 Task: Sort the products in the category "Cut Fruit" by price (lowest first).
Action: Mouse moved to (348, 139)
Screenshot: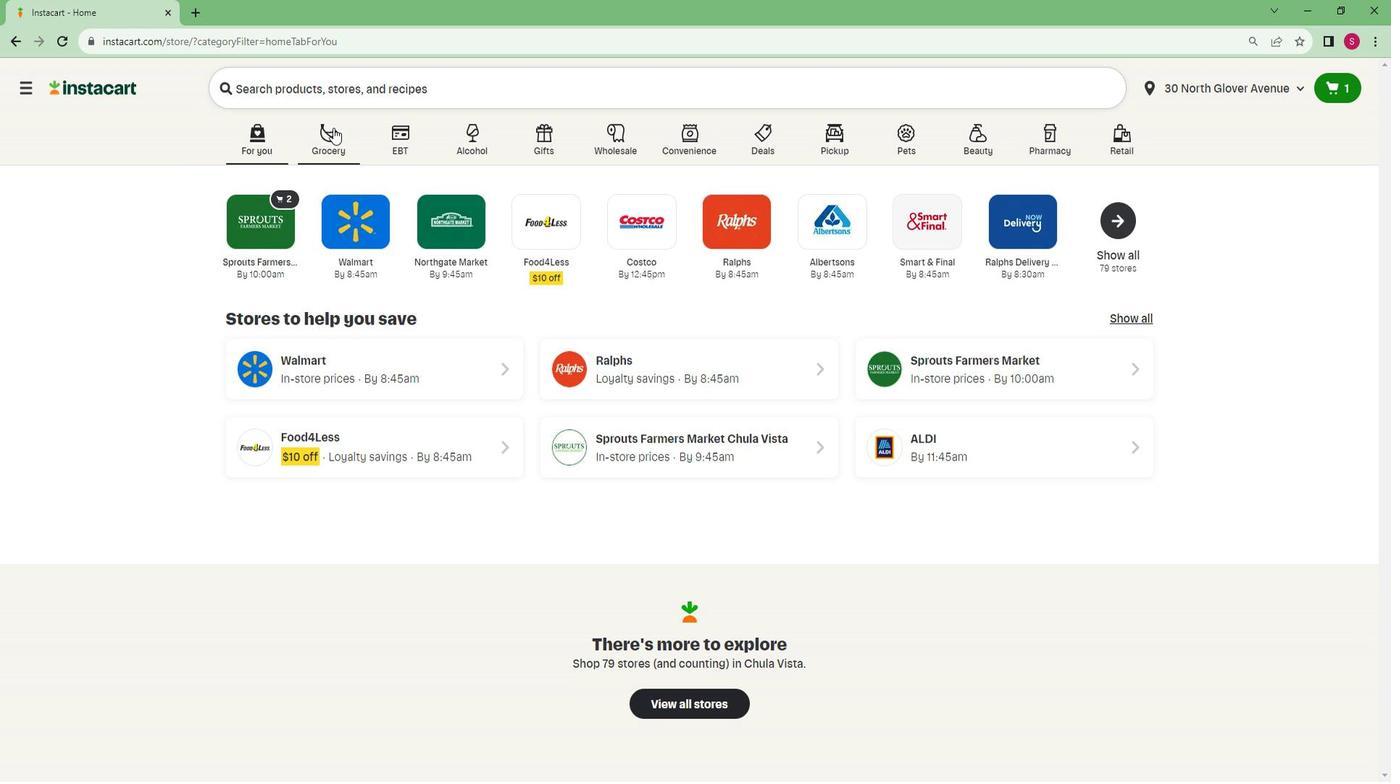 
Action: Mouse pressed left at (348, 139)
Screenshot: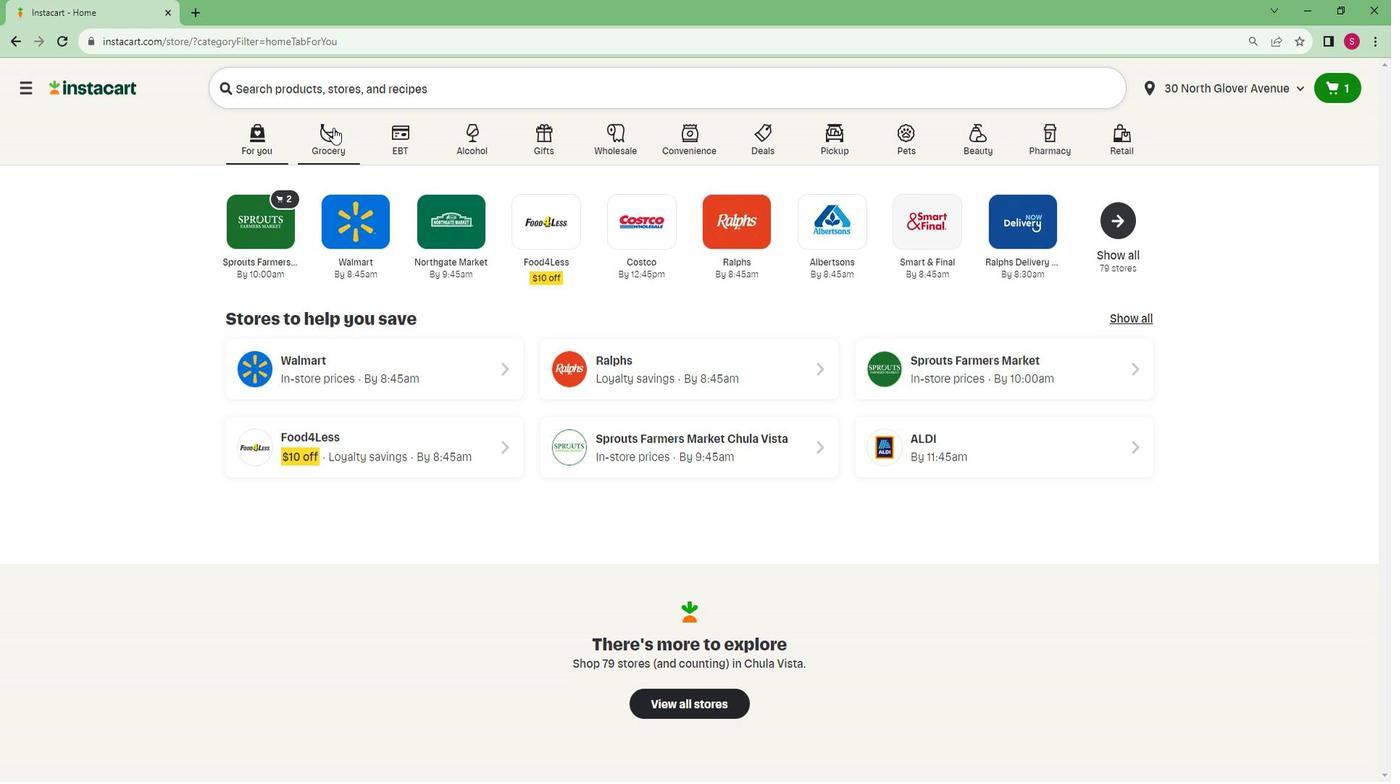 
Action: Mouse moved to (347, 405)
Screenshot: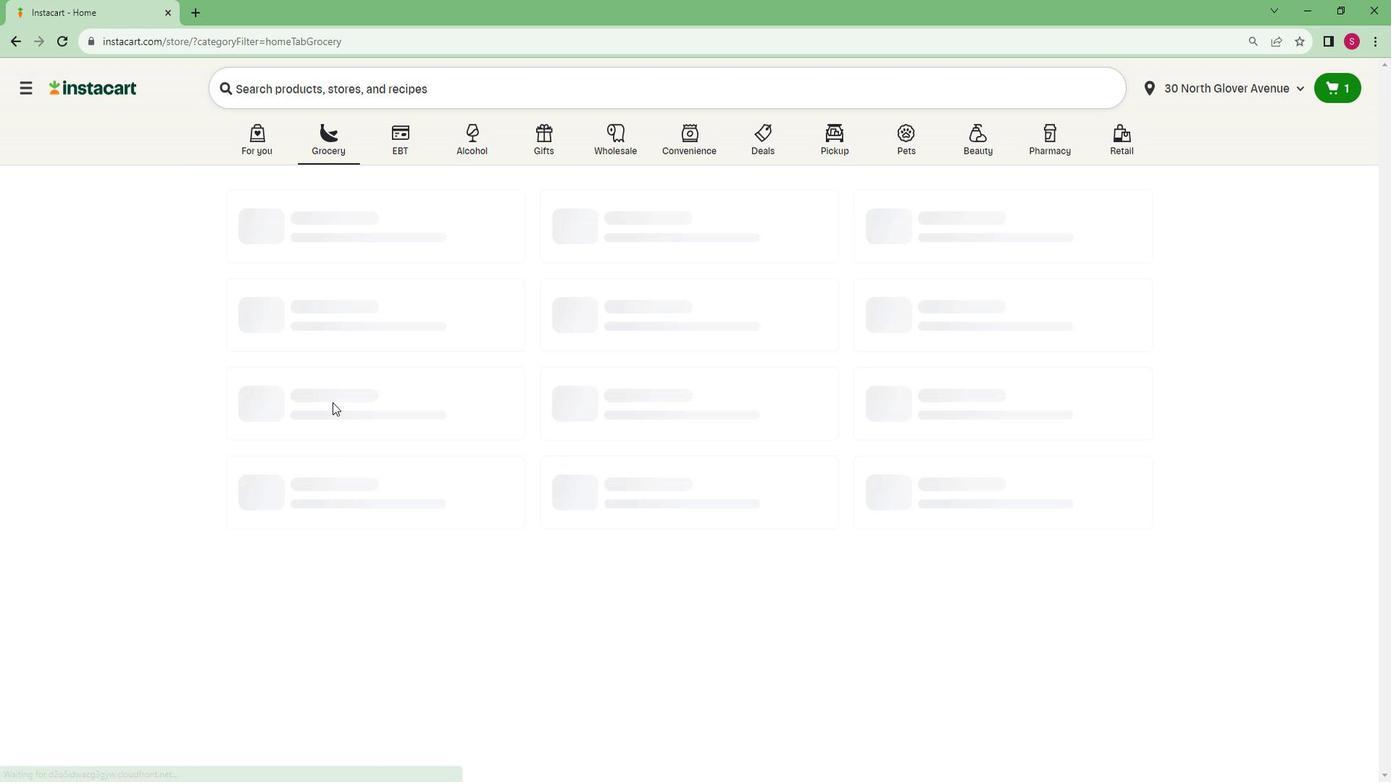 
Action: Mouse pressed left at (347, 405)
Screenshot: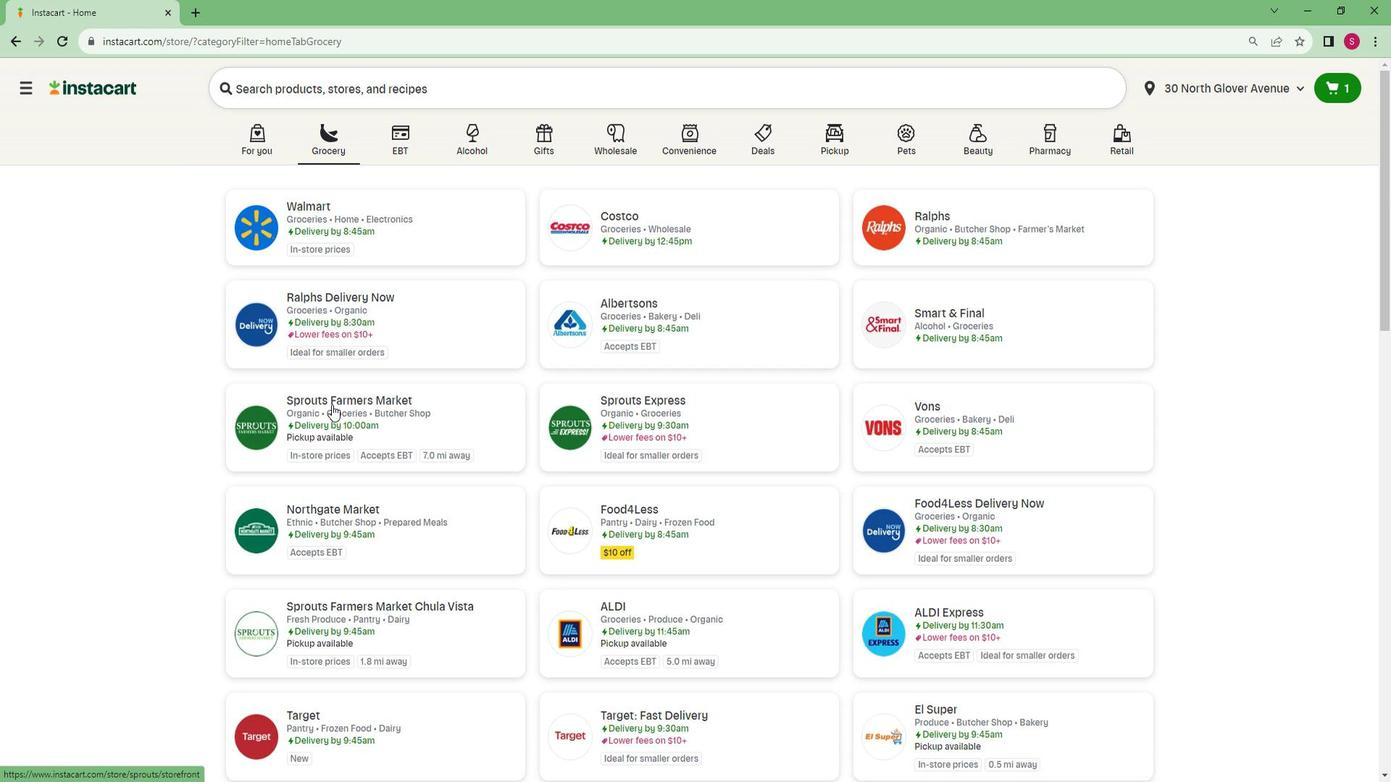 
Action: Mouse moved to (187, 559)
Screenshot: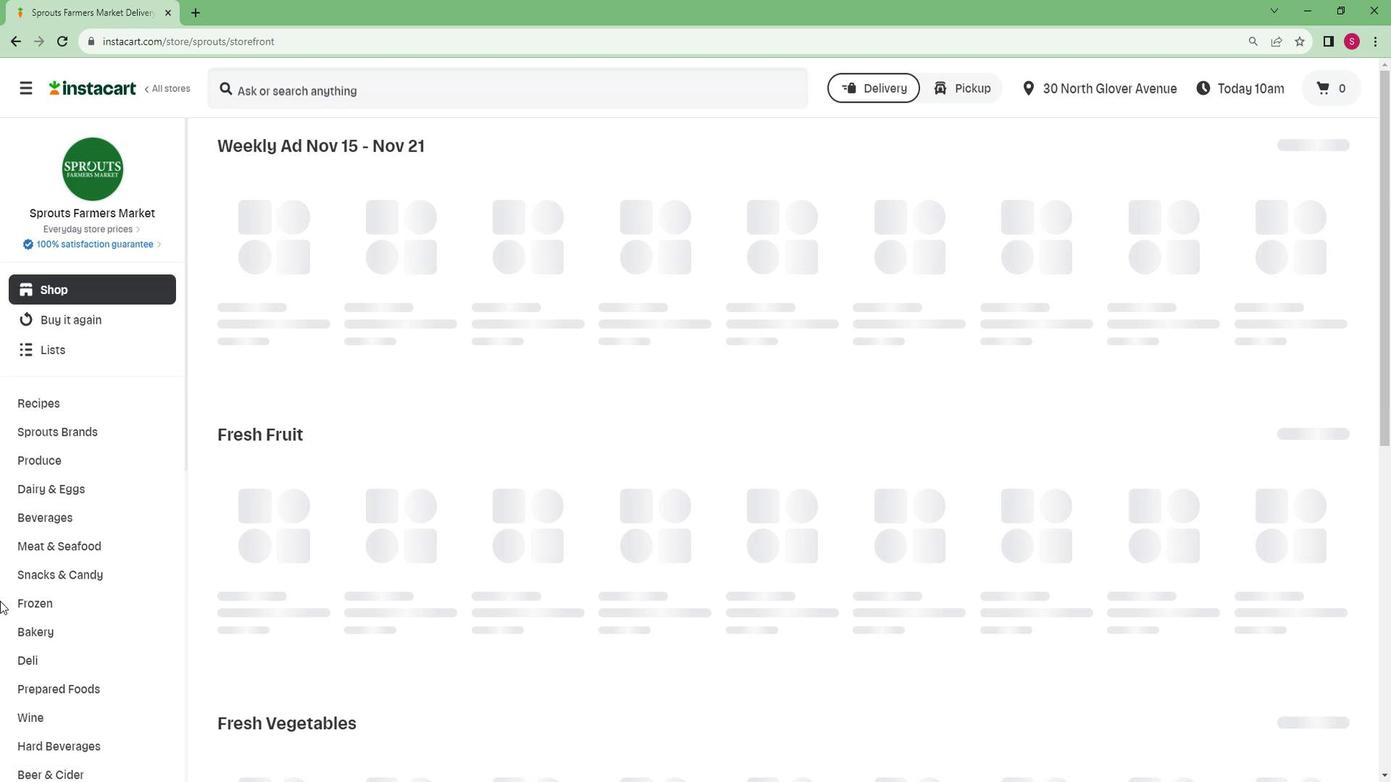 
Action: Mouse scrolled (187, 558) with delta (0, 0)
Screenshot: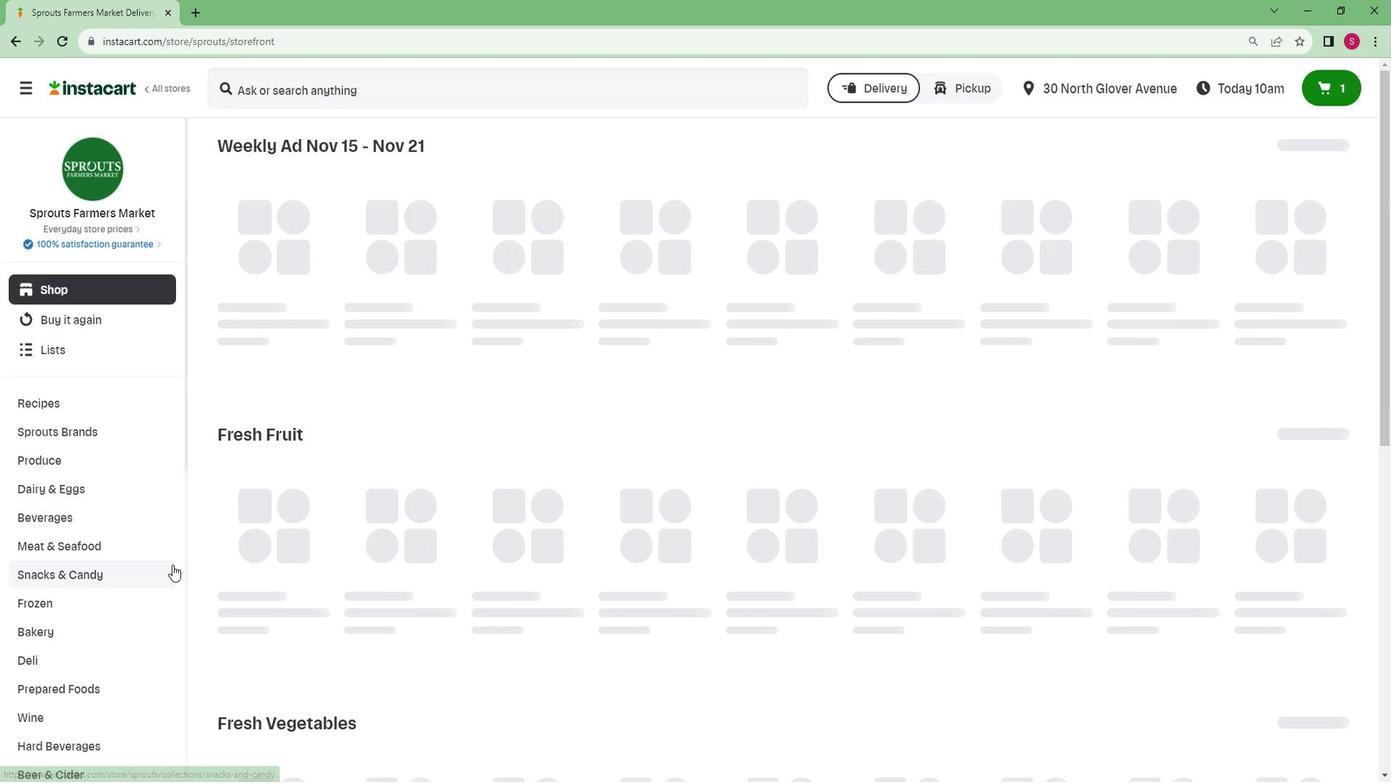 
Action: Mouse scrolled (187, 558) with delta (0, 0)
Screenshot: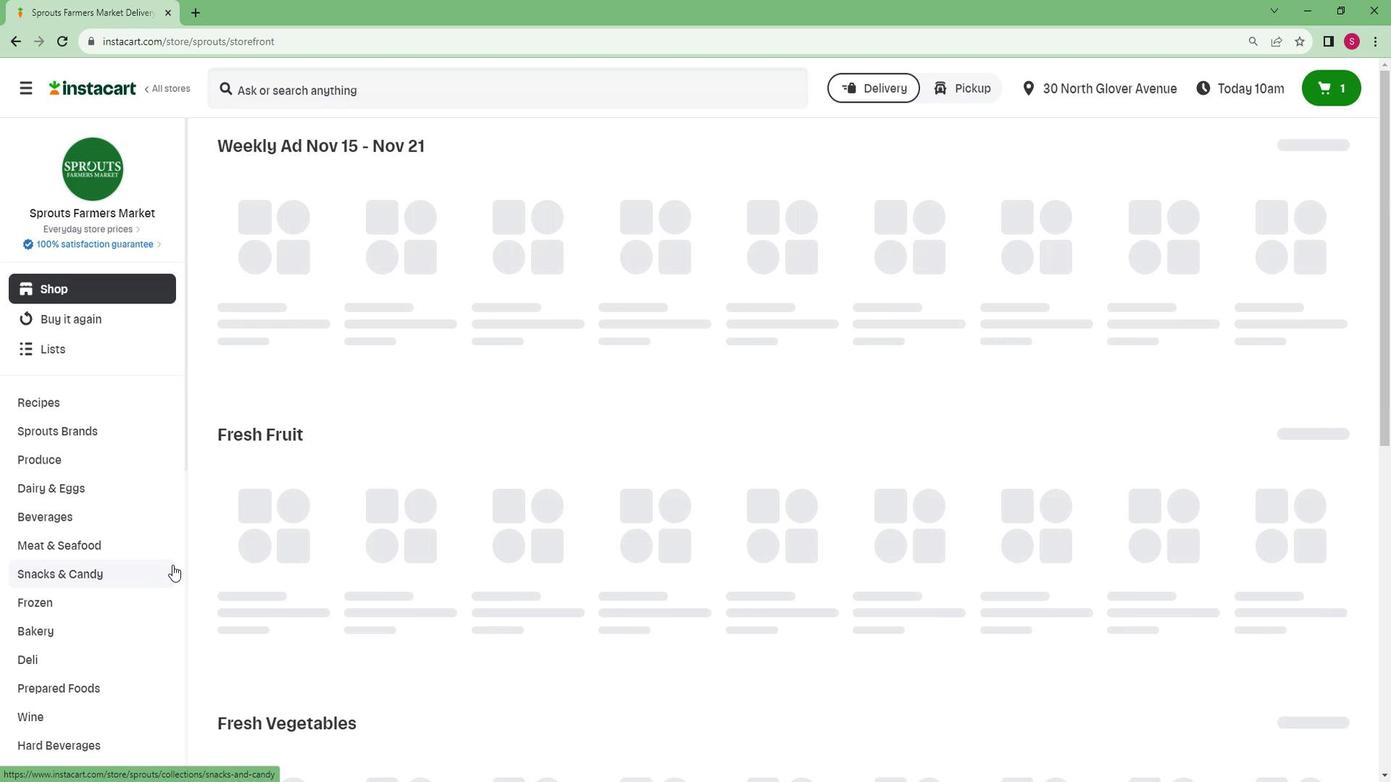 
Action: Mouse scrolled (187, 558) with delta (0, 0)
Screenshot: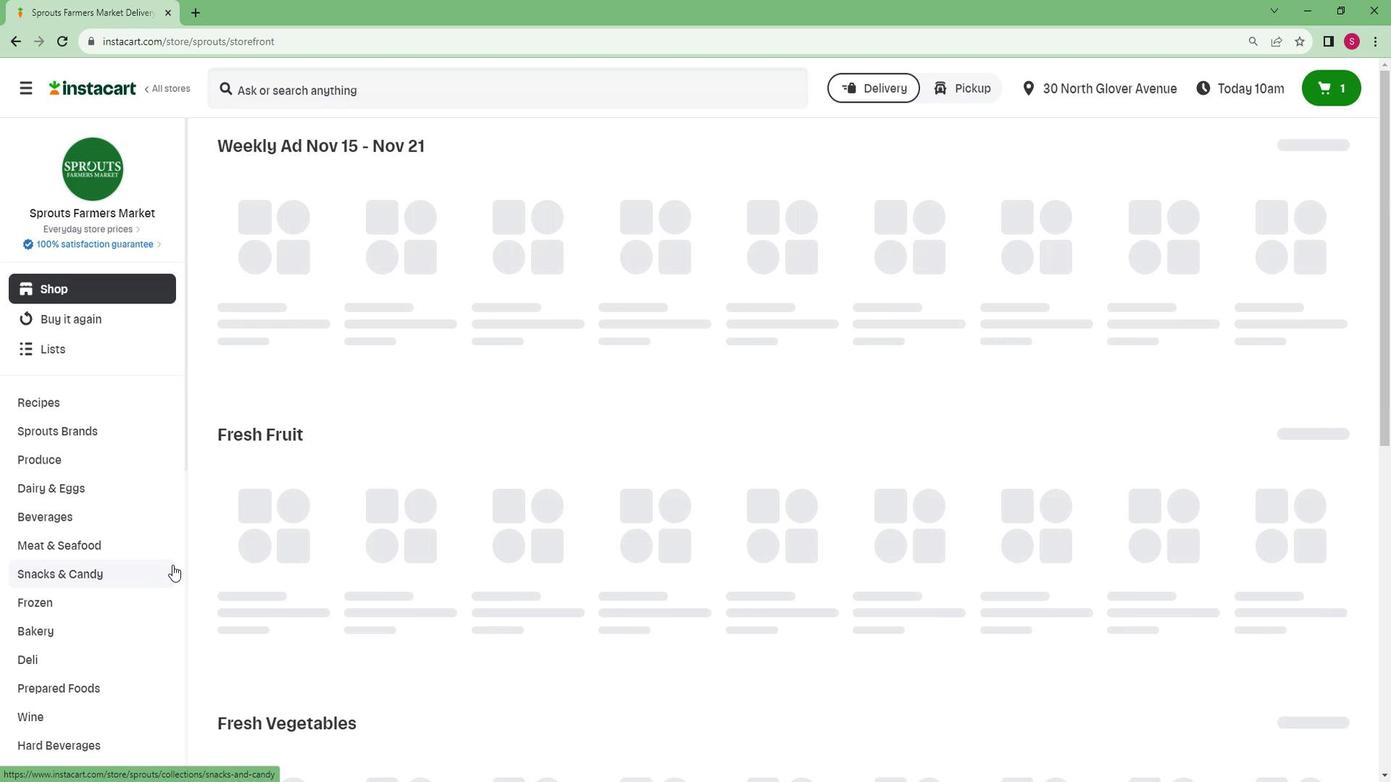 
Action: Mouse scrolled (187, 558) with delta (0, 0)
Screenshot: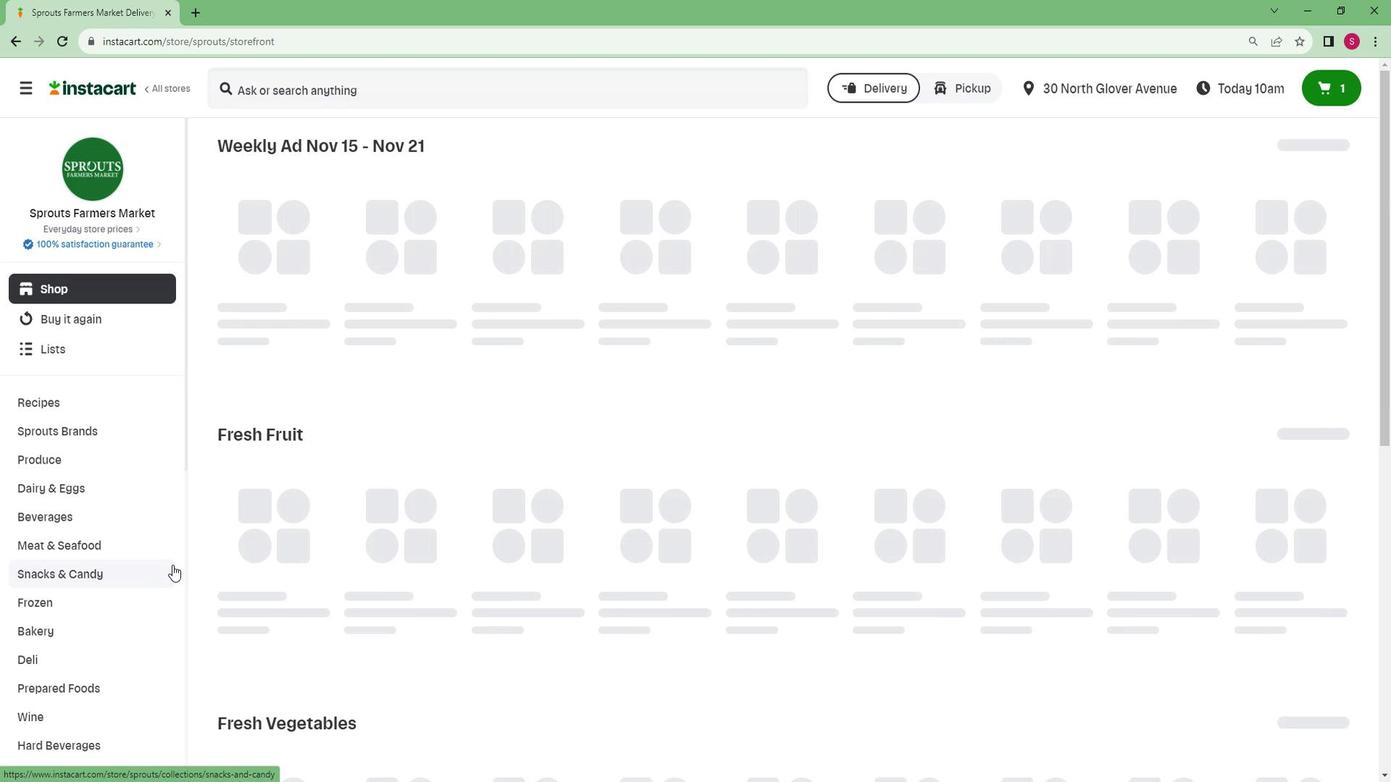 
Action: Mouse scrolled (187, 558) with delta (0, 0)
Screenshot: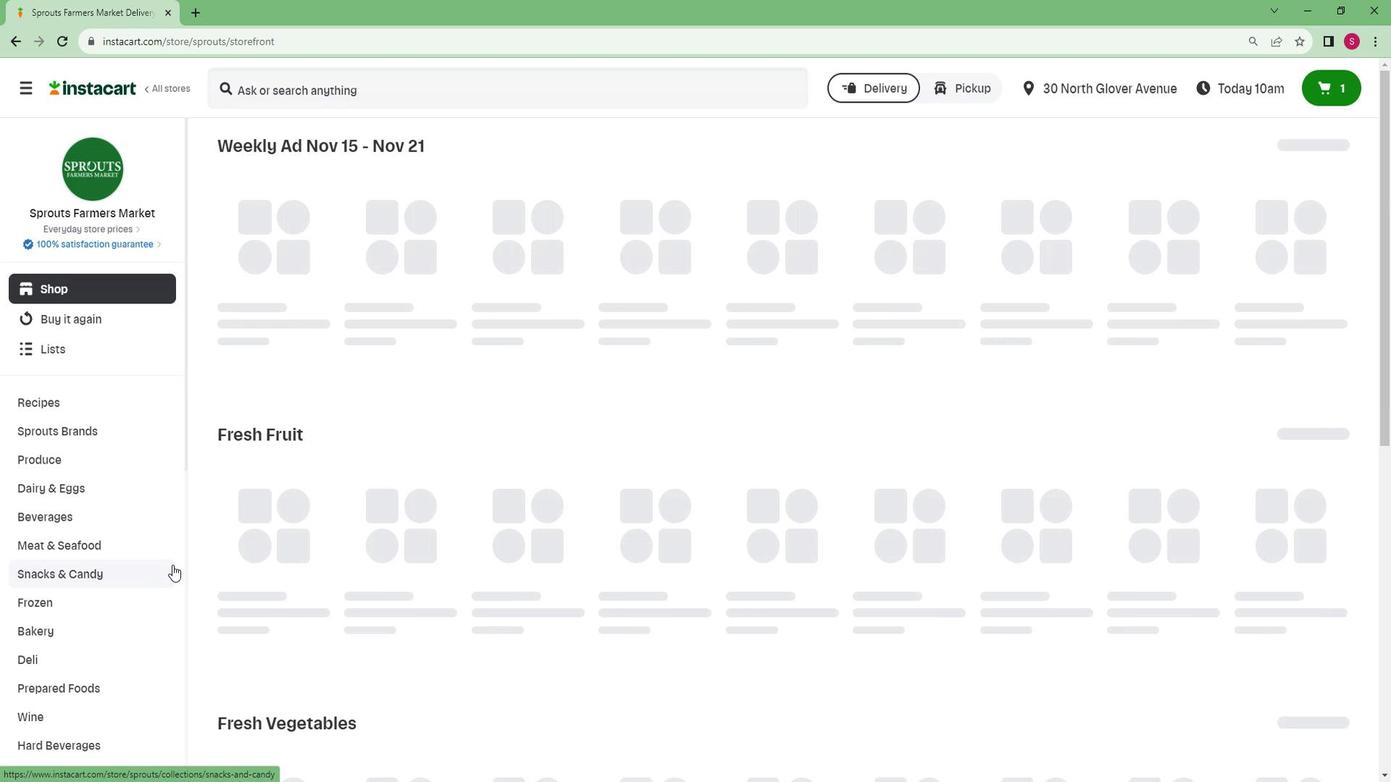
Action: Mouse scrolled (187, 558) with delta (0, 0)
Screenshot: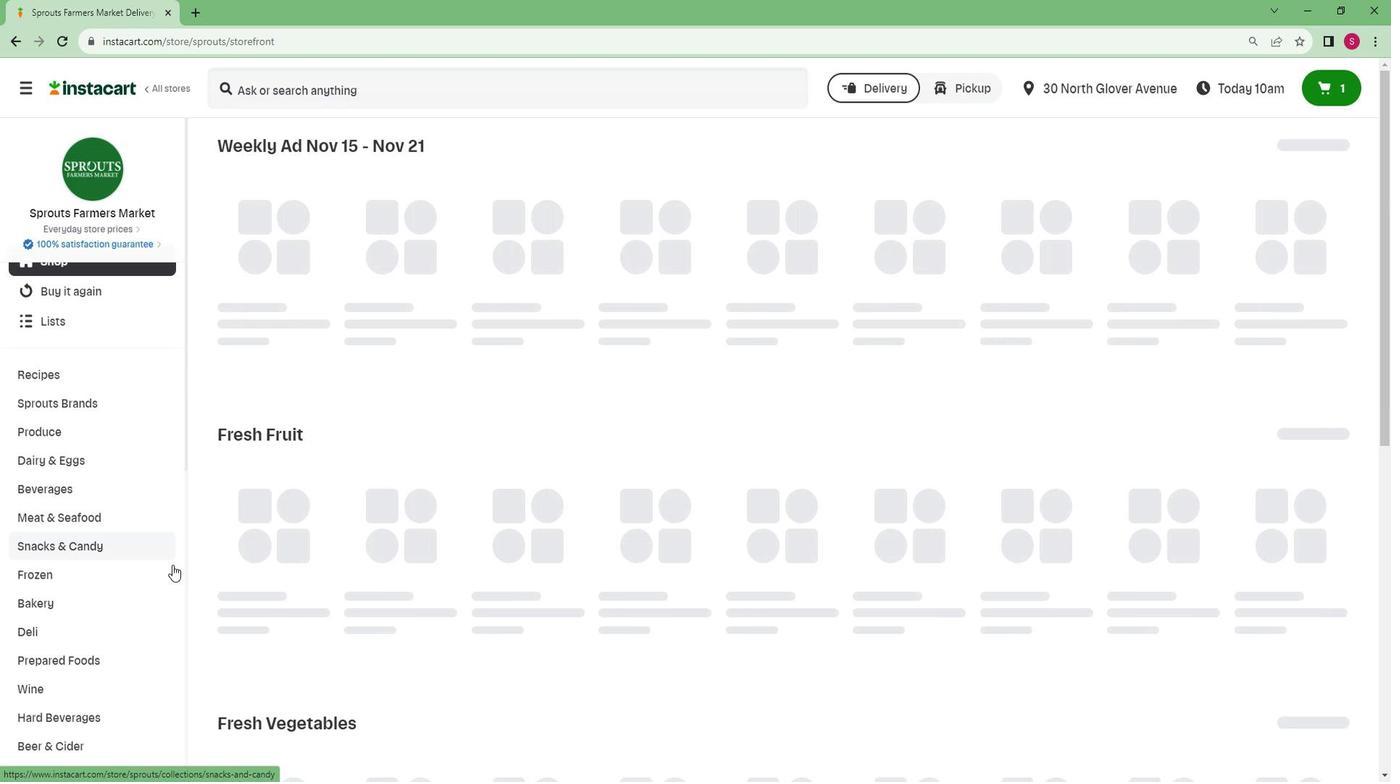 
Action: Mouse scrolled (187, 558) with delta (0, 0)
Screenshot: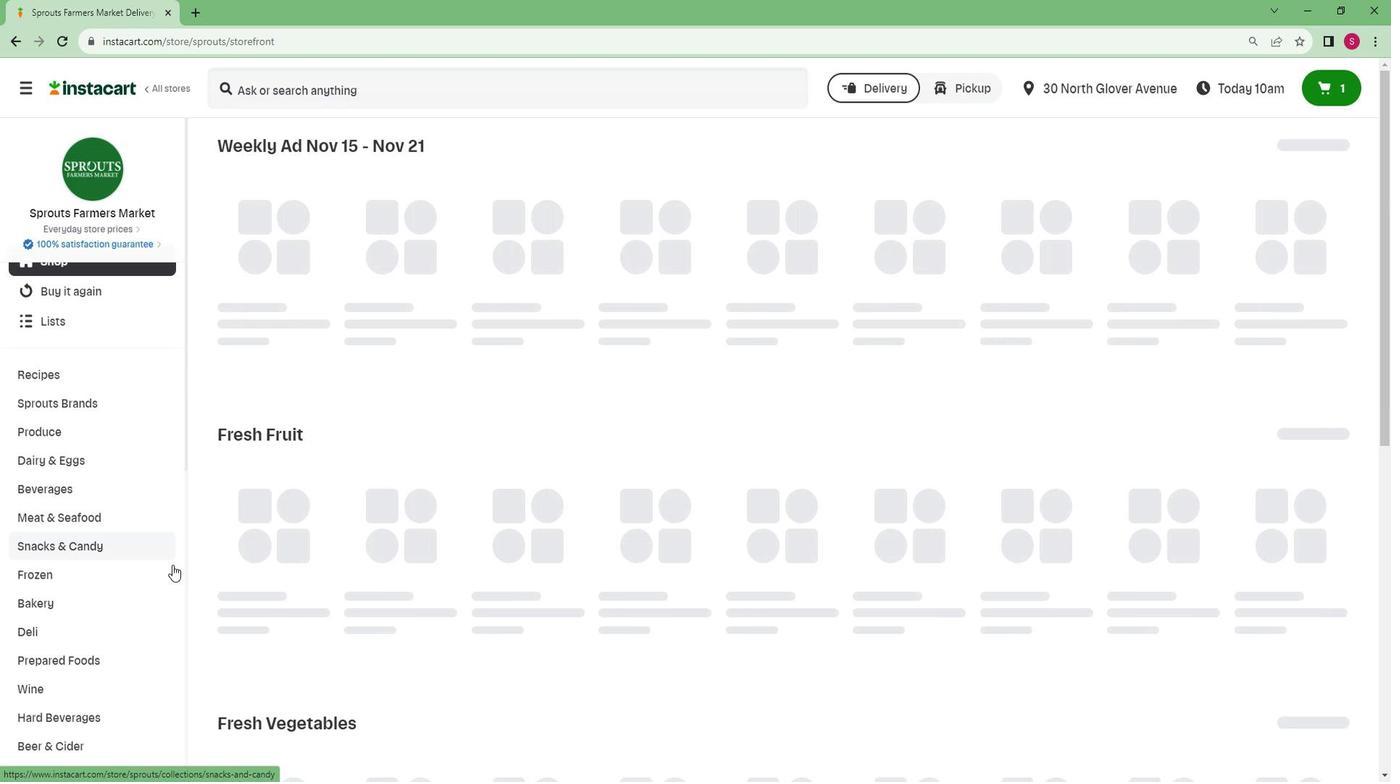 
Action: Mouse scrolled (187, 558) with delta (0, 0)
Screenshot: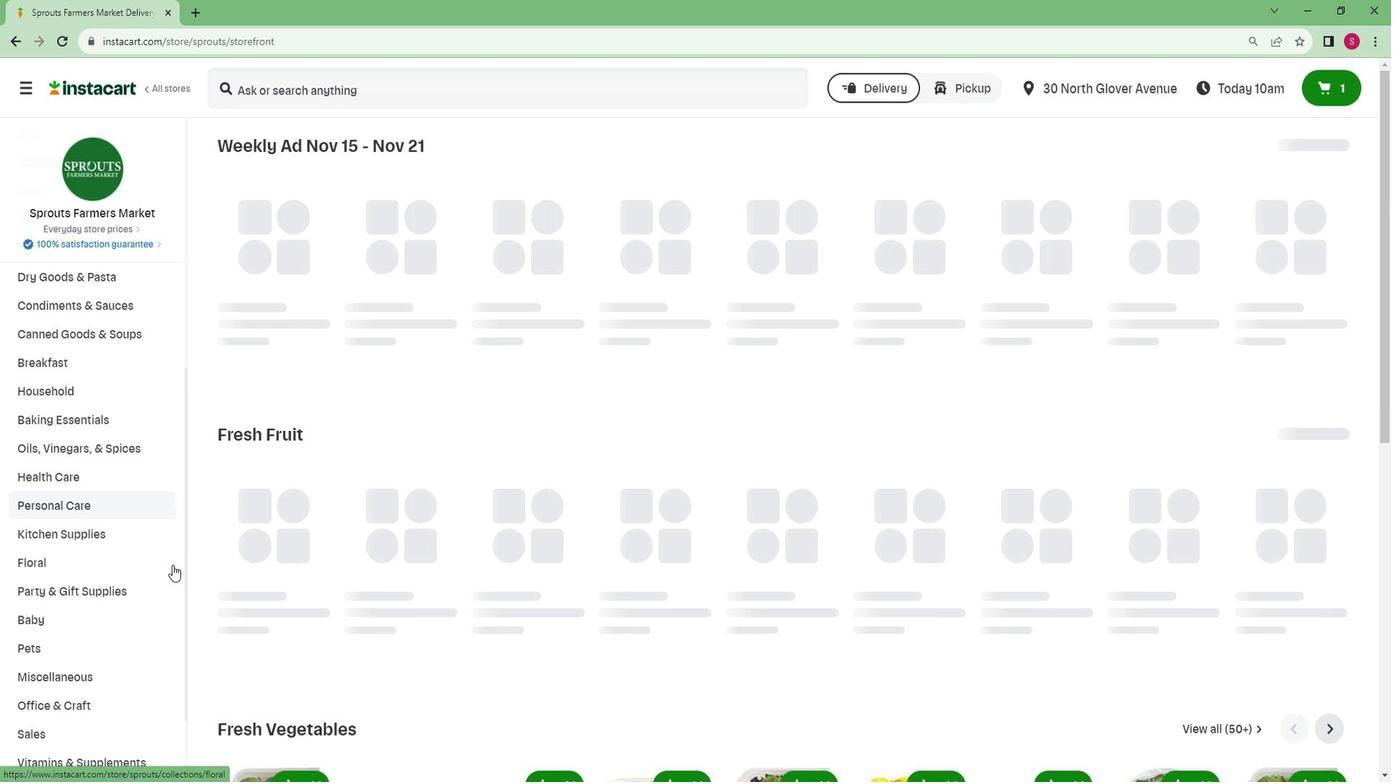 
Action: Mouse scrolled (187, 558) with delta (0, 0)
Screenshot: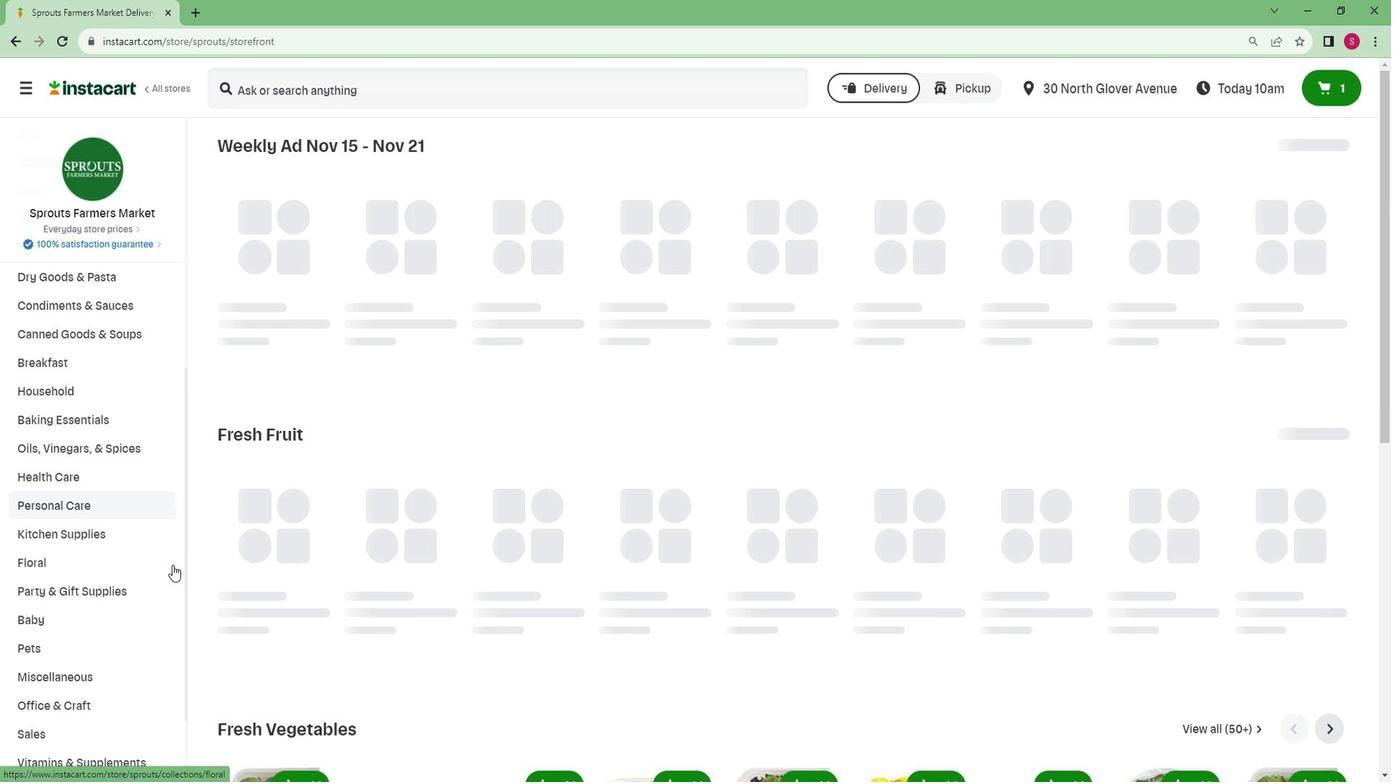 
Action: Mouse scrolled (187, 558) with delta (0, 0)
Screenshot: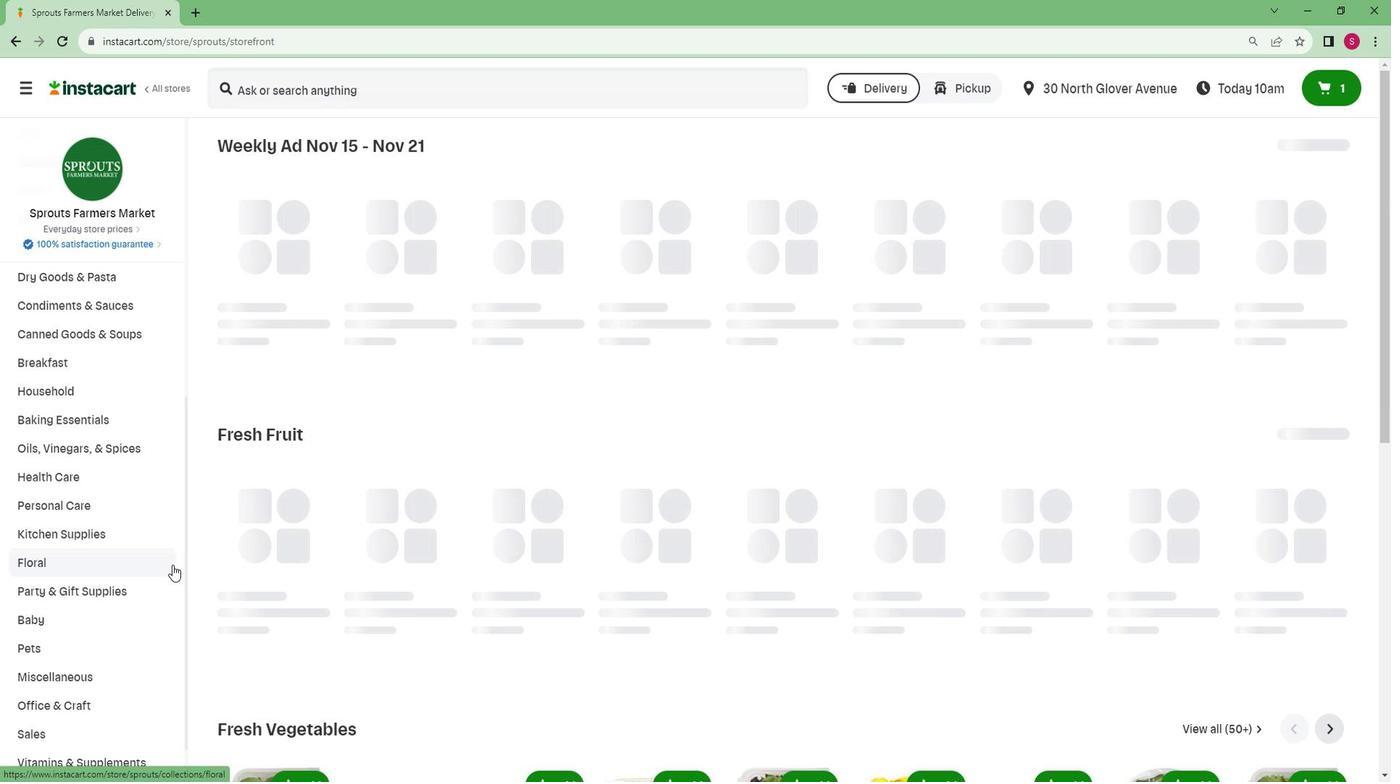 
Action: Mouse scrolled (187, 558) with delta (0, 0)
Screenshot: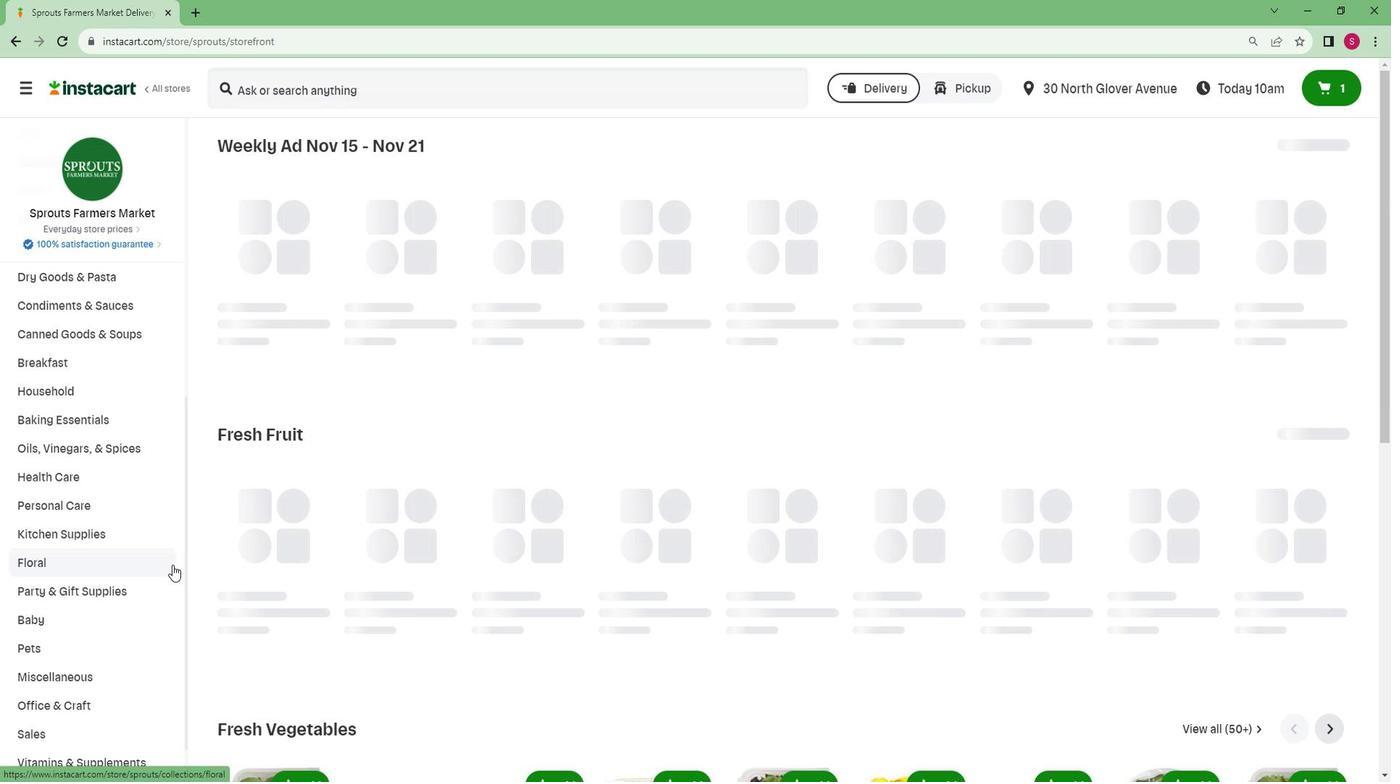 
Action: Mouse scrolled (187, 558) with delta (0, 0)
Screenshot: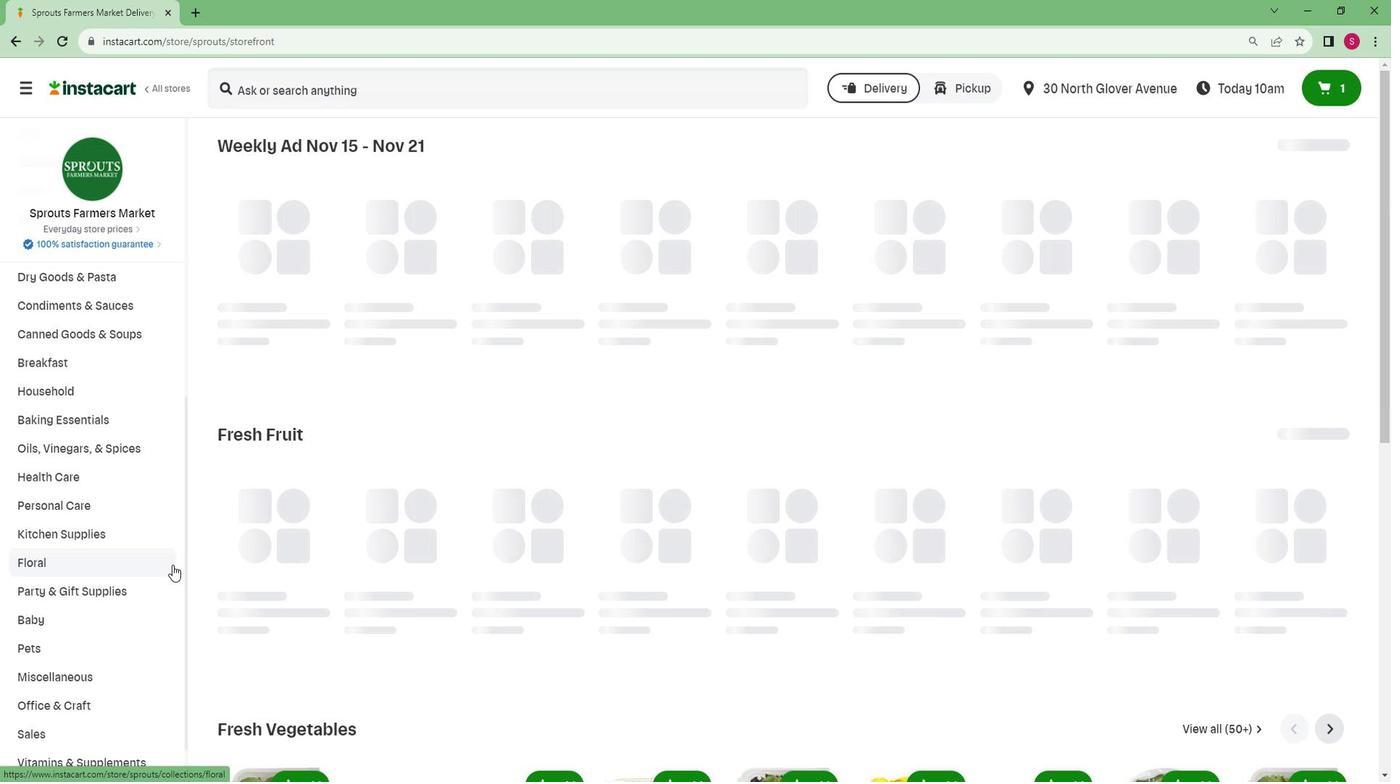 
Action: Mouse moved to (74, 740)
Screenshot: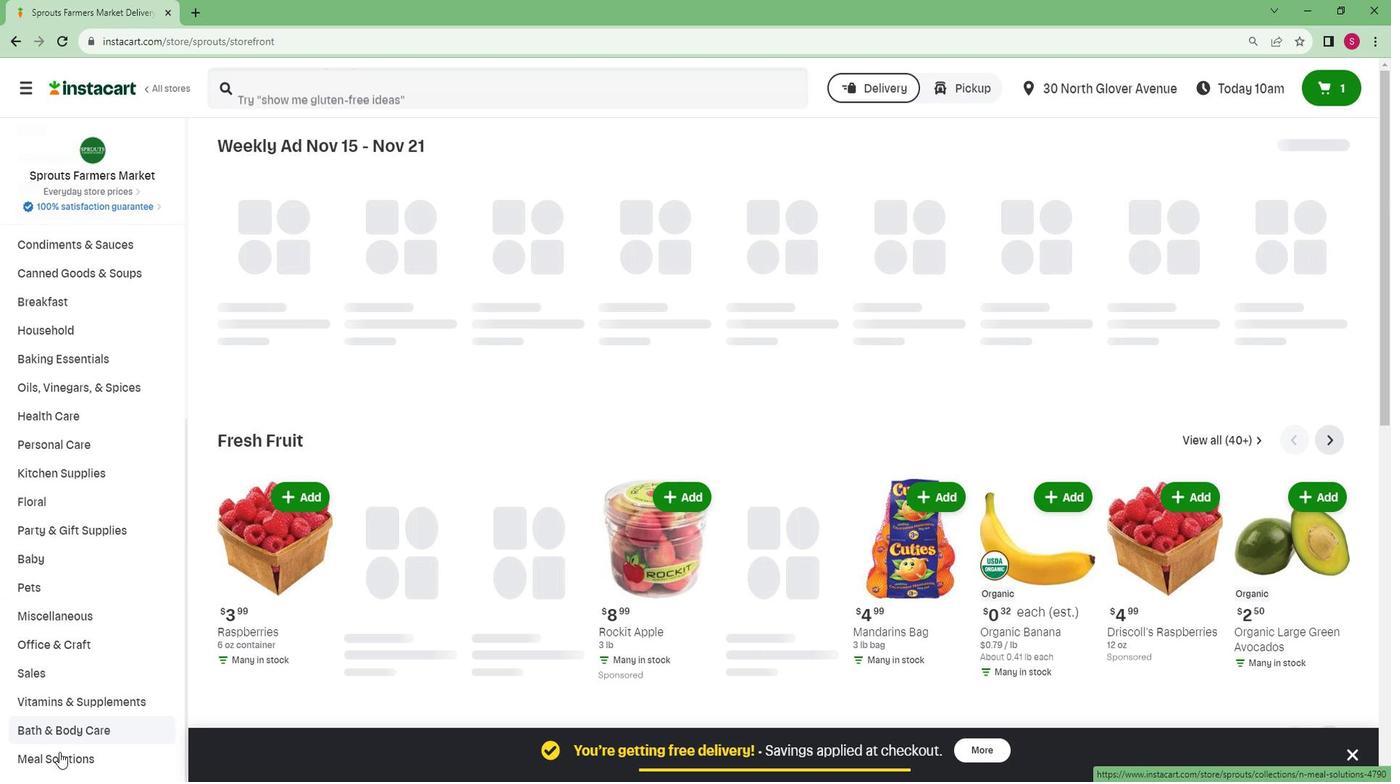 
Action: Mouse pressed left at (74, 740)
Screenshot: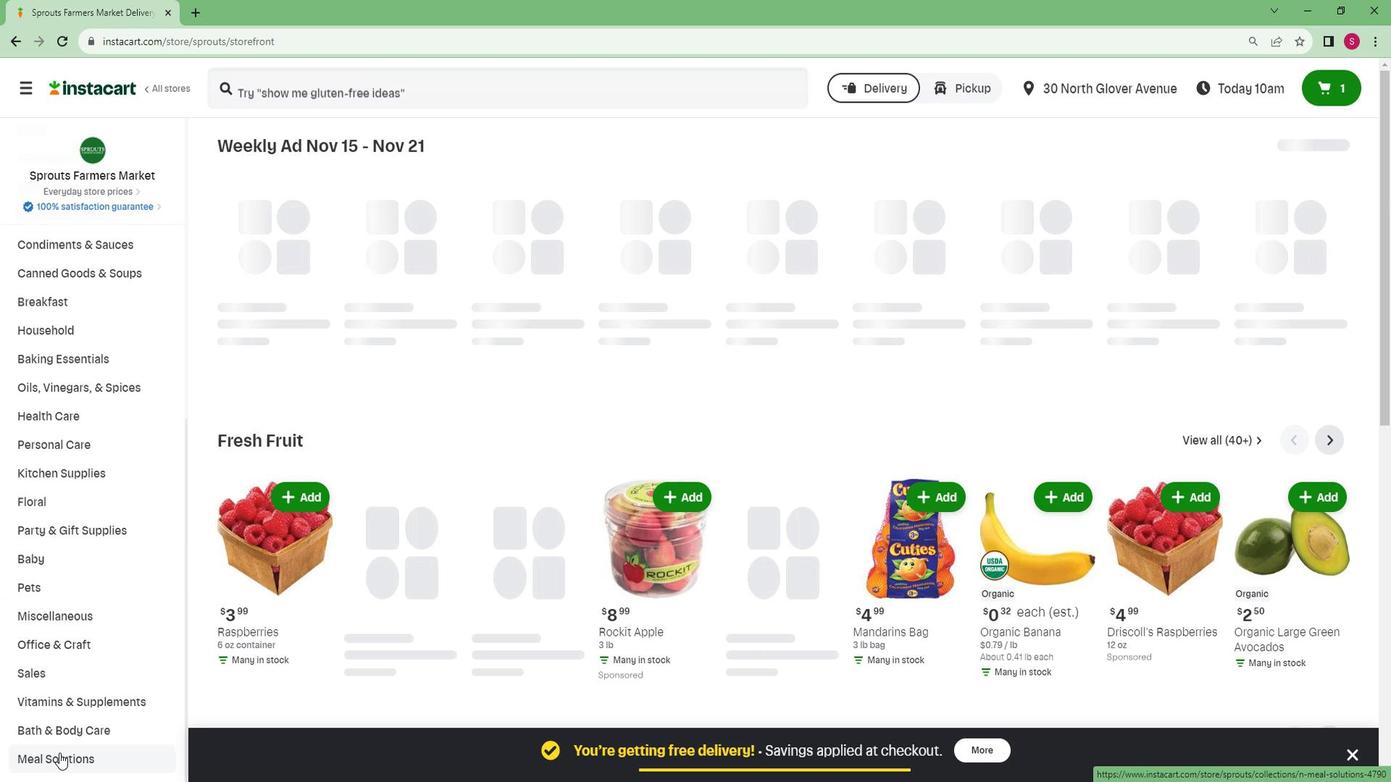 
Action: Mouse moved to (80, 718)
Screenshot: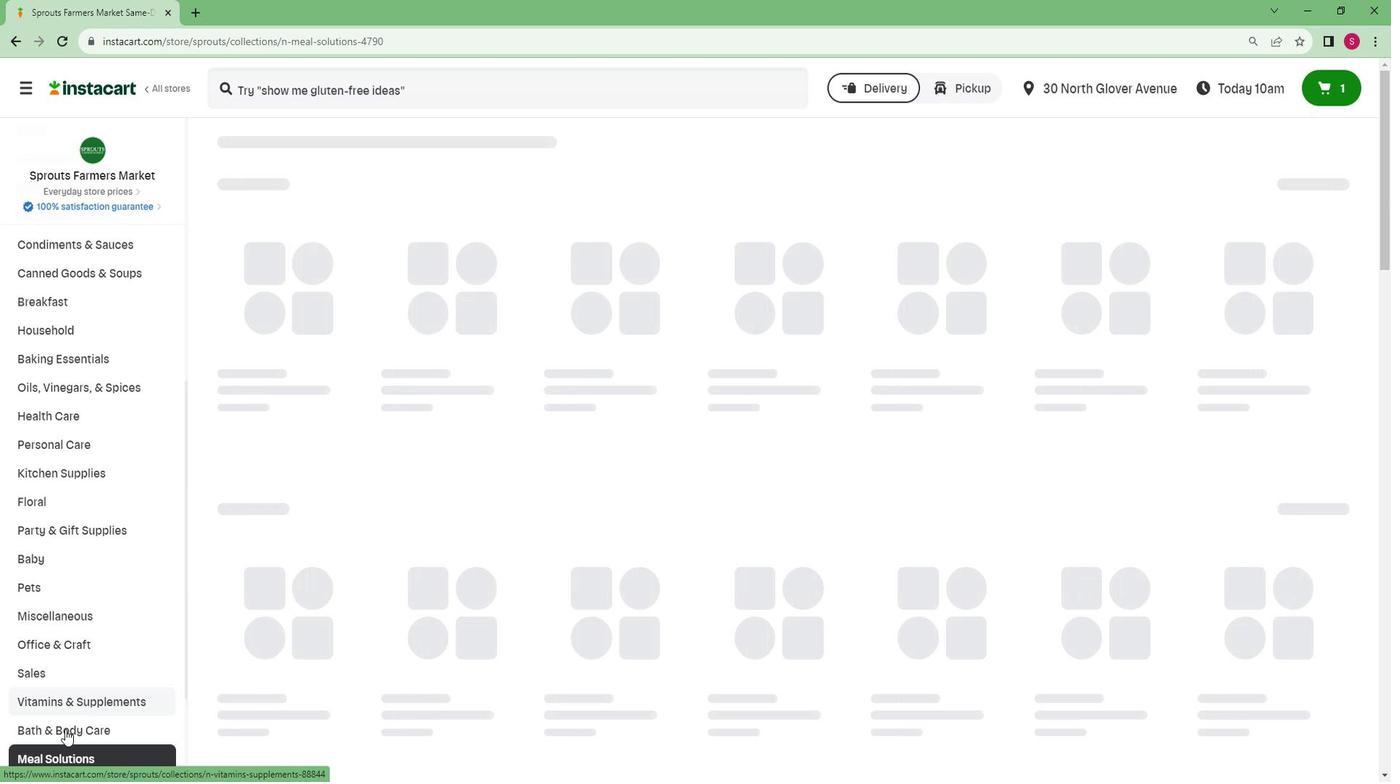 
Action: Mouse scrolled (80, 718) with delta (0, 0)
Screenshot: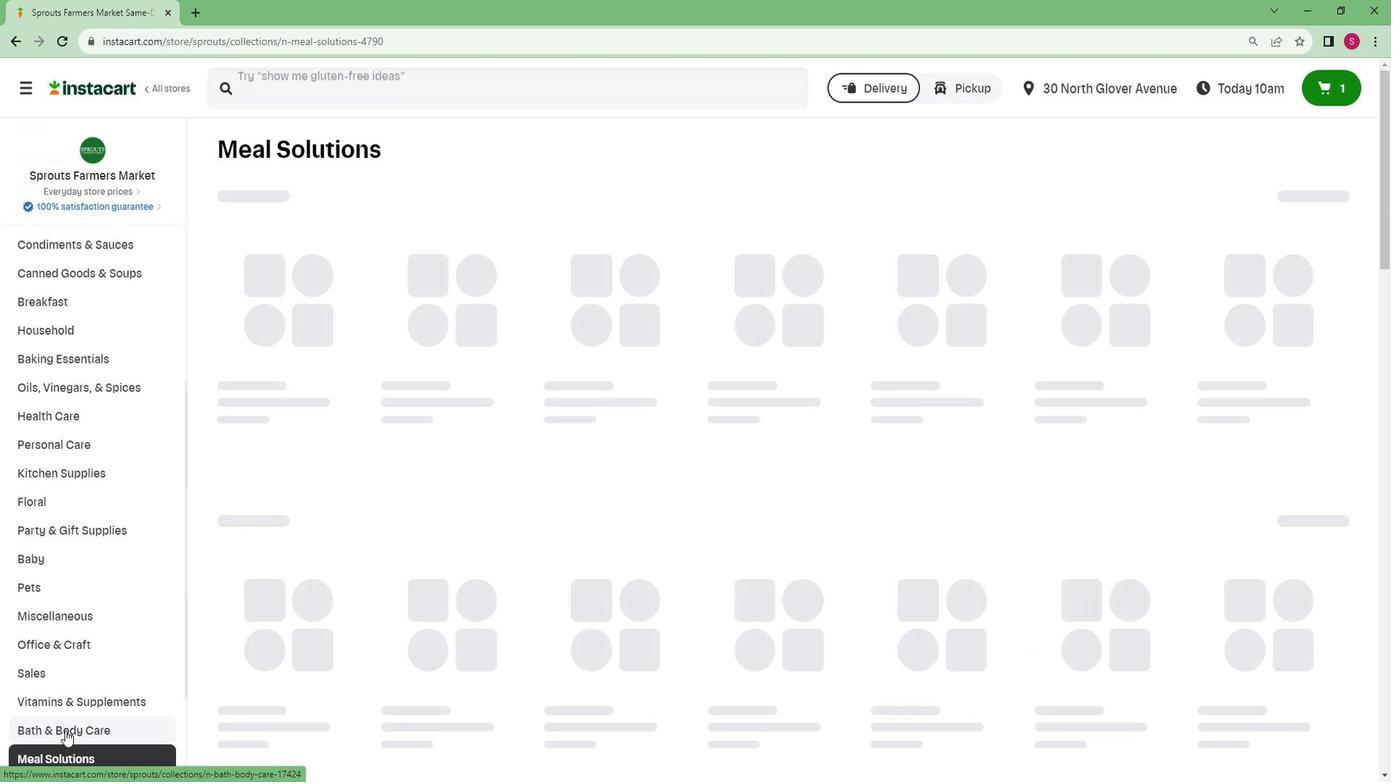 
Action: Mouse scrolled (80, 718) with delta (0, 0)
Screenshot: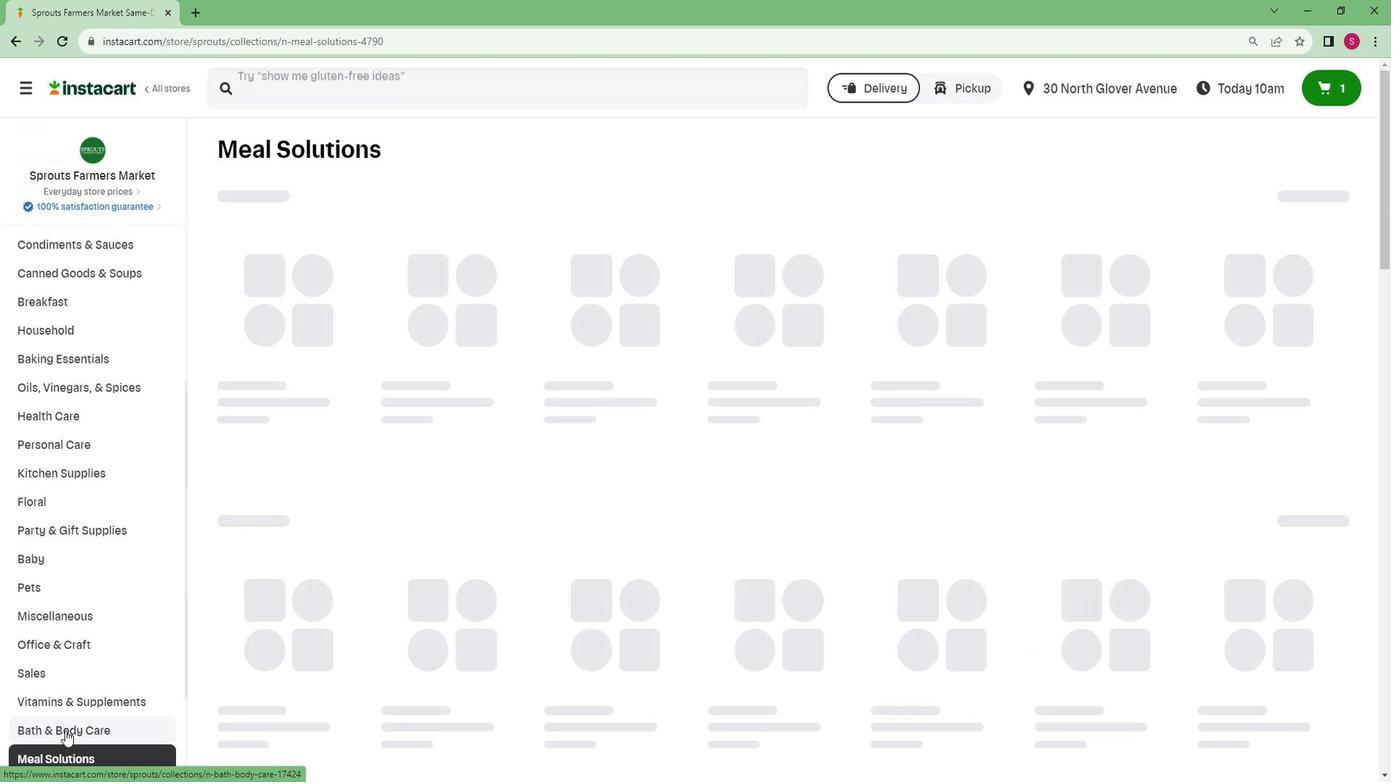 
Action: Mouse moved to (79, 718)
Screenshot: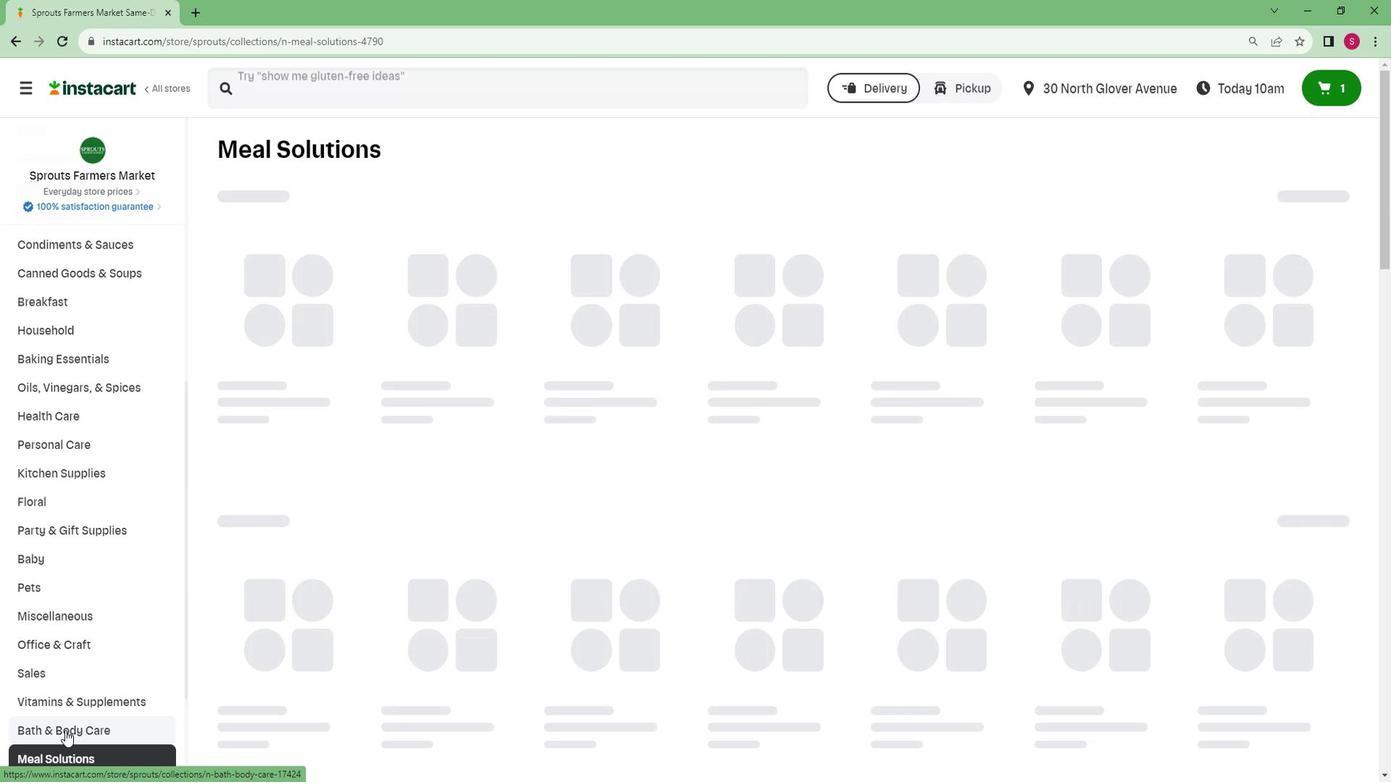 
Action: Mouse scrolled (79, 718) with delta (0, 0)
Screenshot: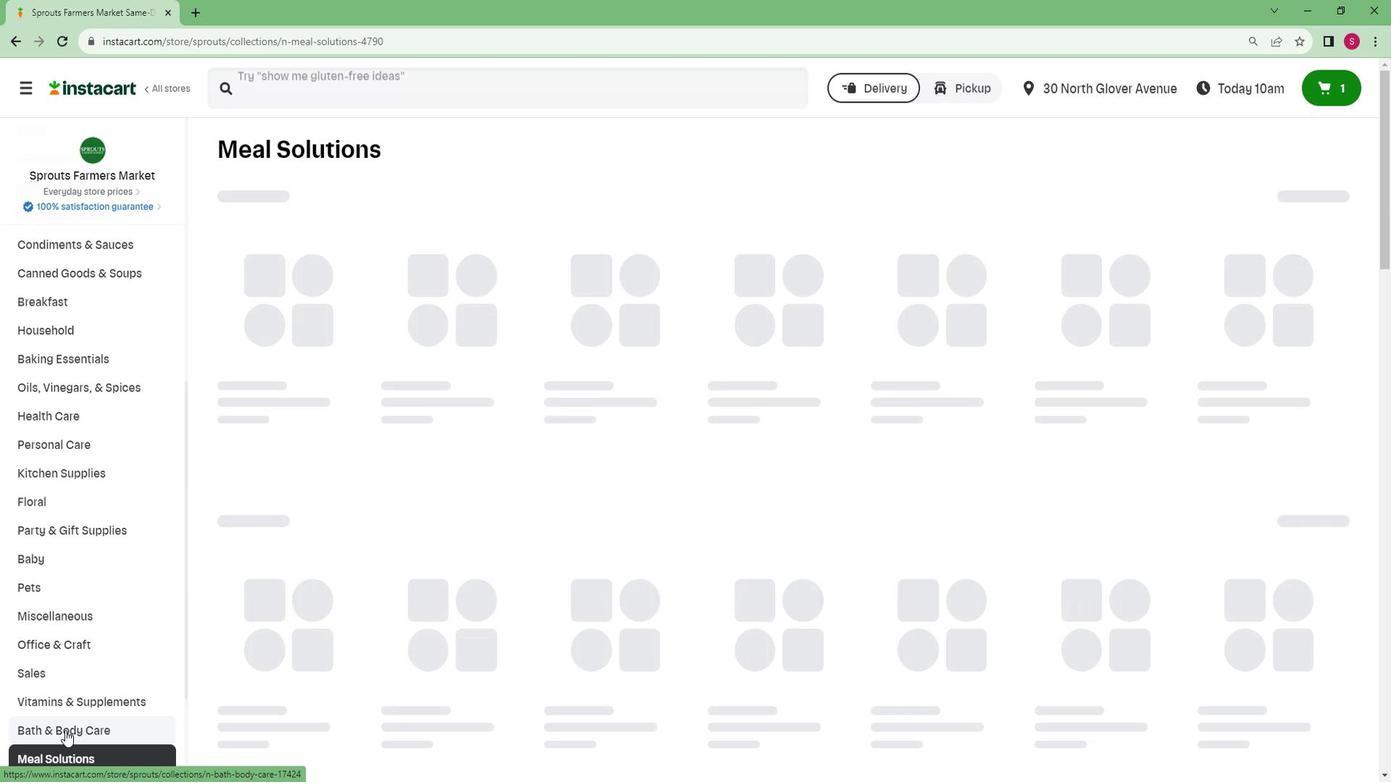 
Action: Mouse moved to (79, 718)
Screenshot: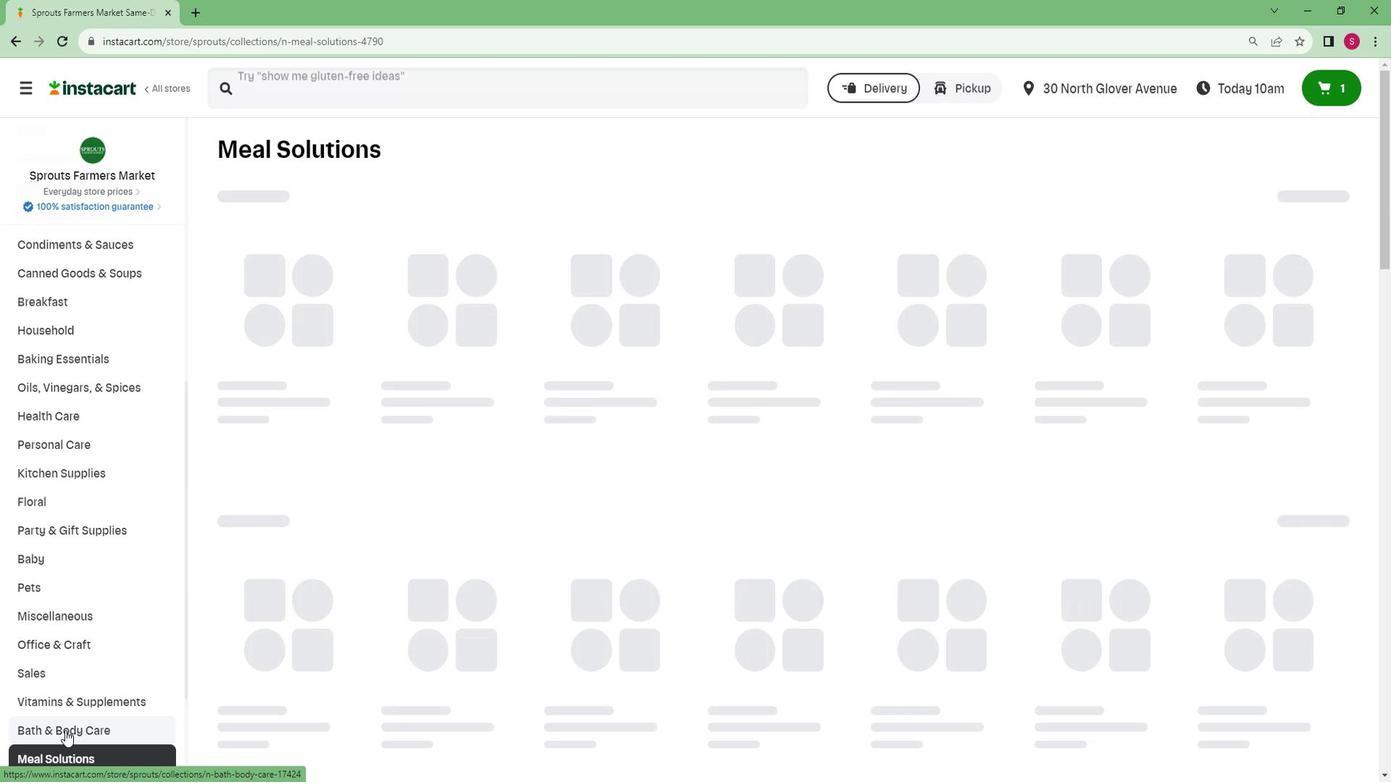 
Action: Mouse scrolled (79, 718) with delta (0, 0)
Screenshot: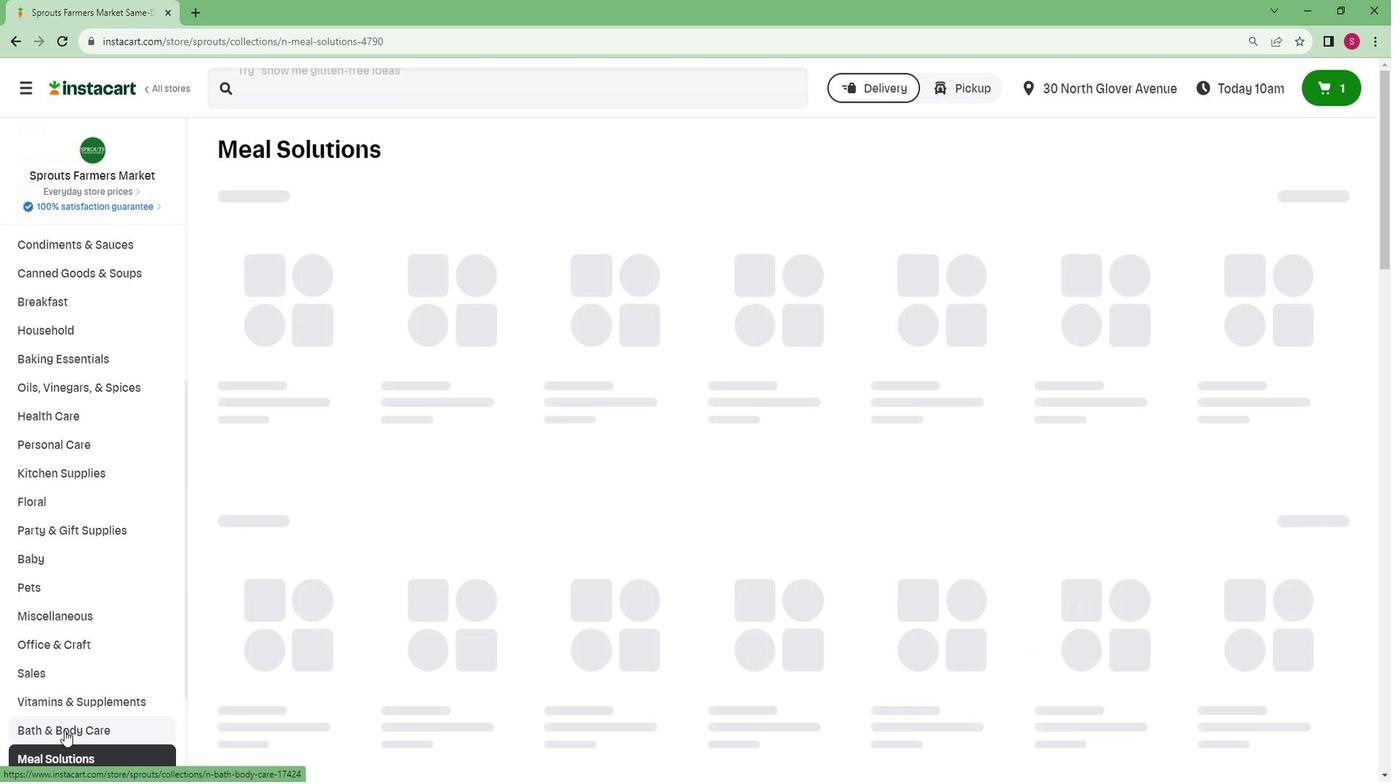 
Action: Mouse moved to (54, 702)
Screenshot: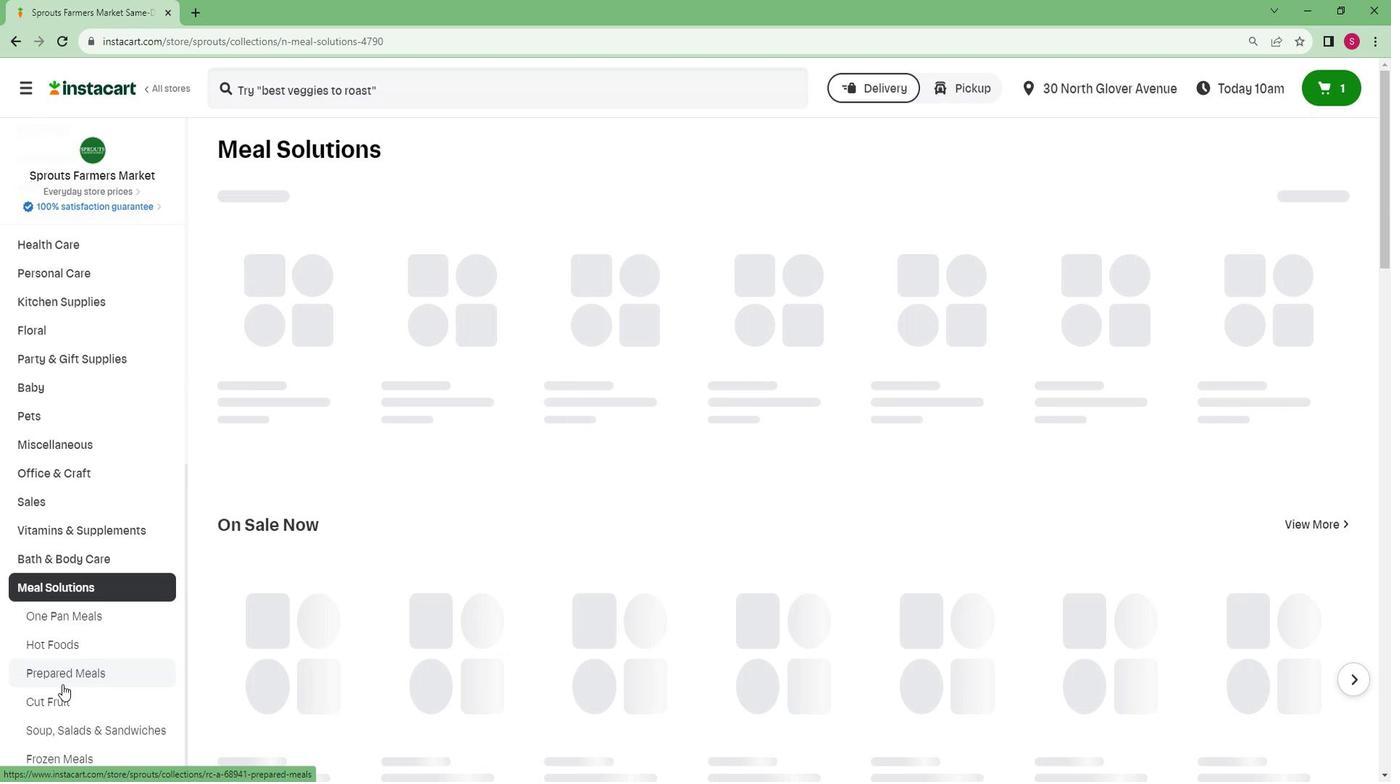 
Action: Mouse pressed left at (54, 702)
Screenshot: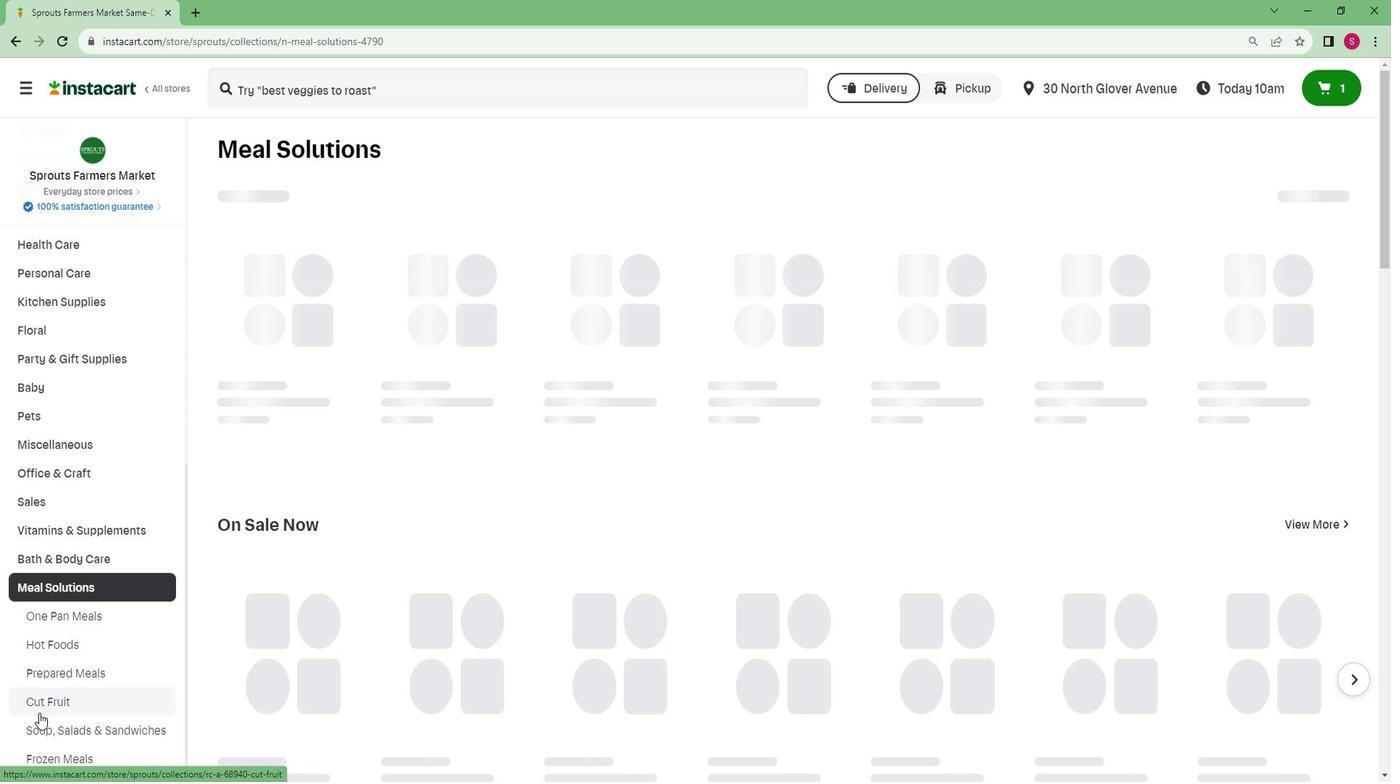 
Action: Mouse moved to (1230, 210)
Screenshot: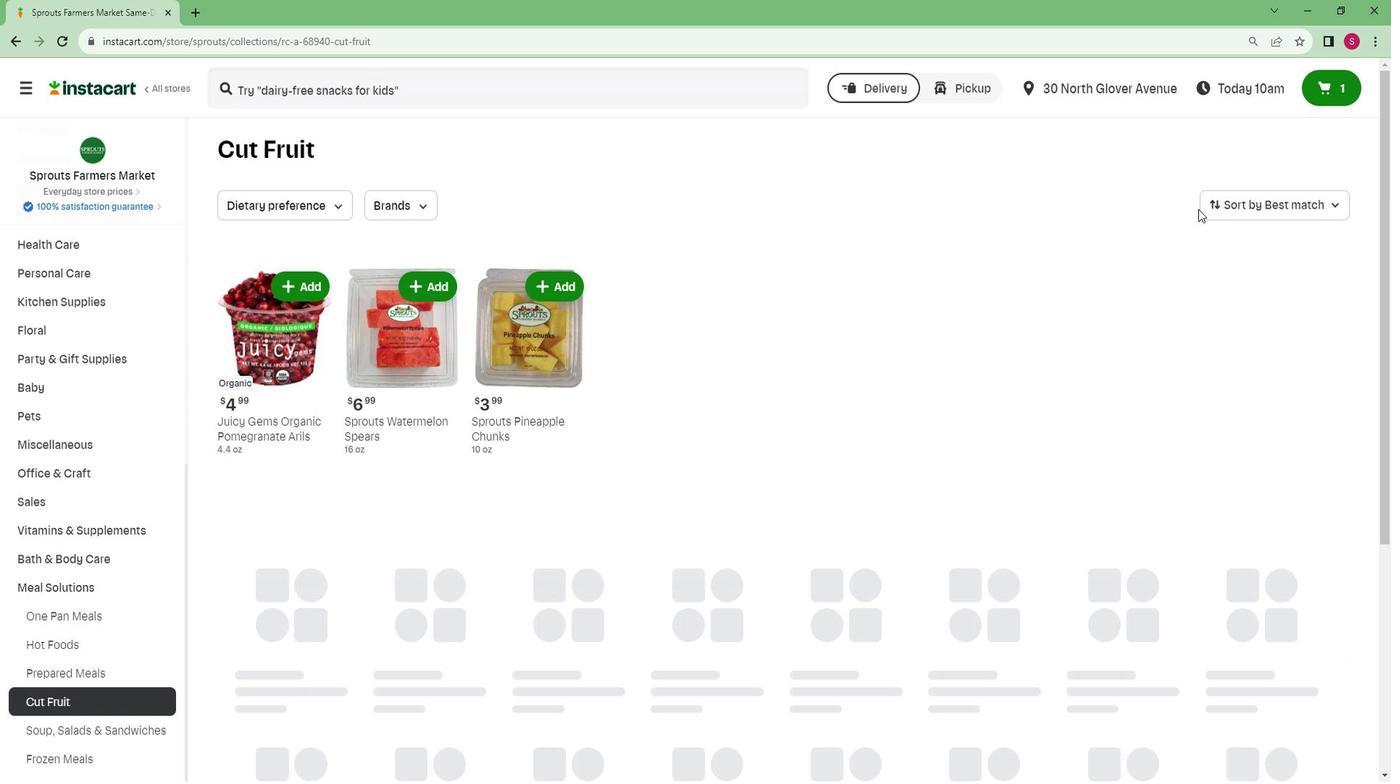 
Action: Mouse pressed left at (1230, 210)
Screenshot: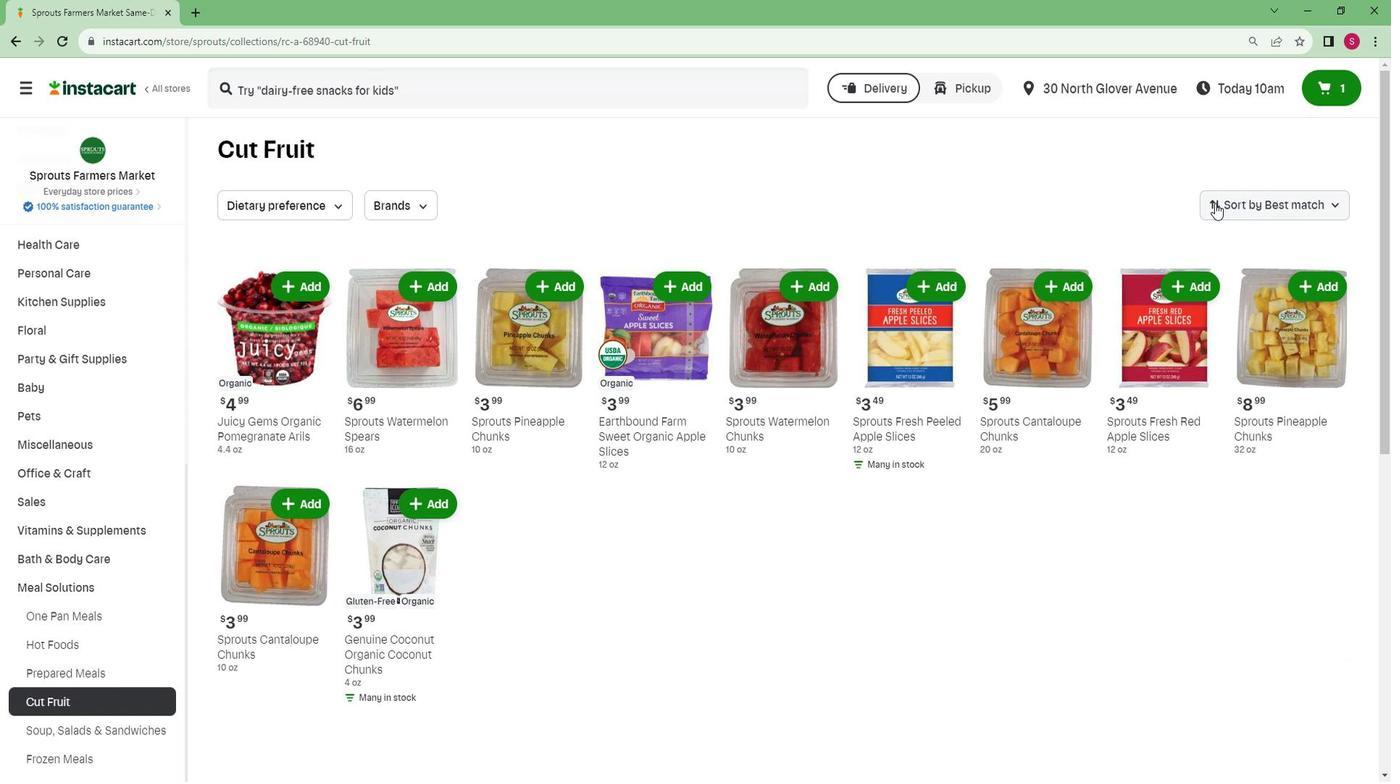 
Action: Mouse moved to (1276, 269)
Screenshot: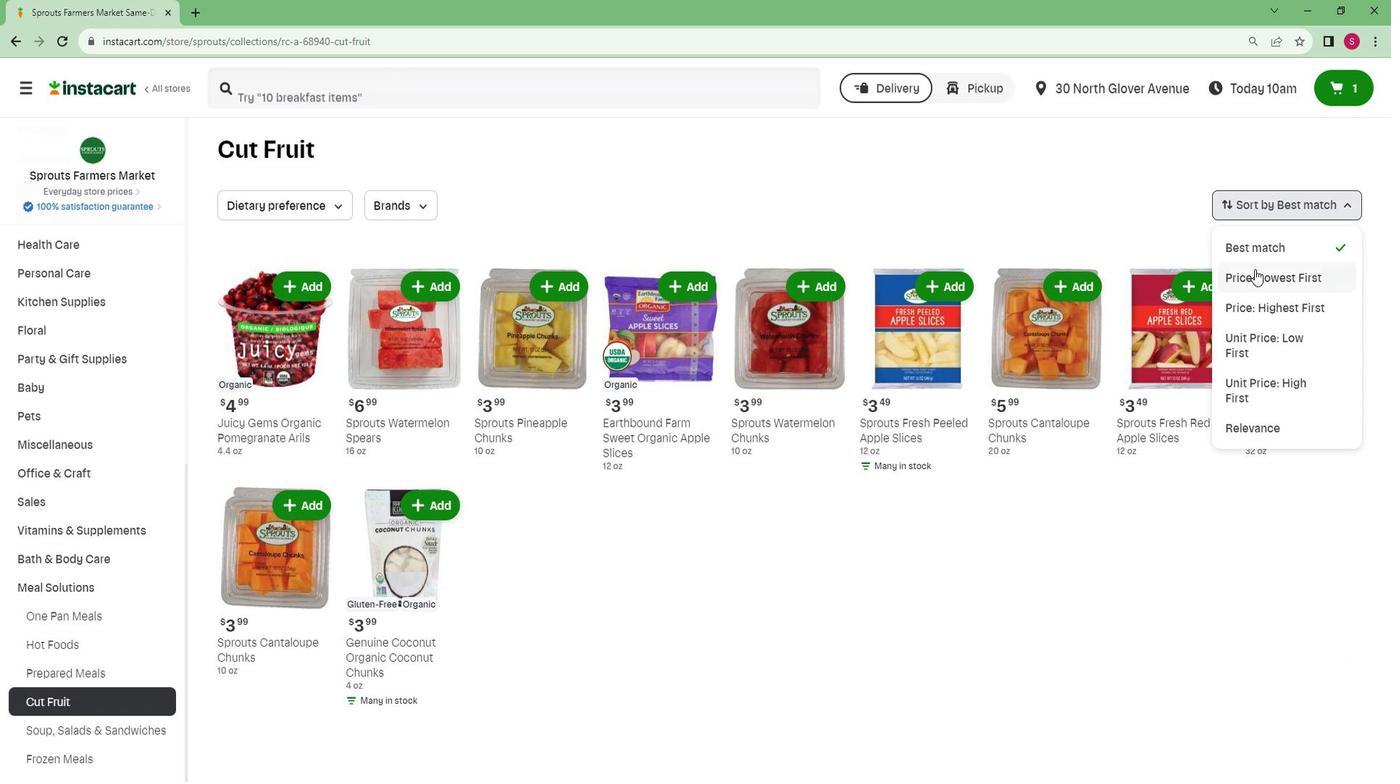 
Action: Mouse pressed left at (1276, 269)
Screenshot: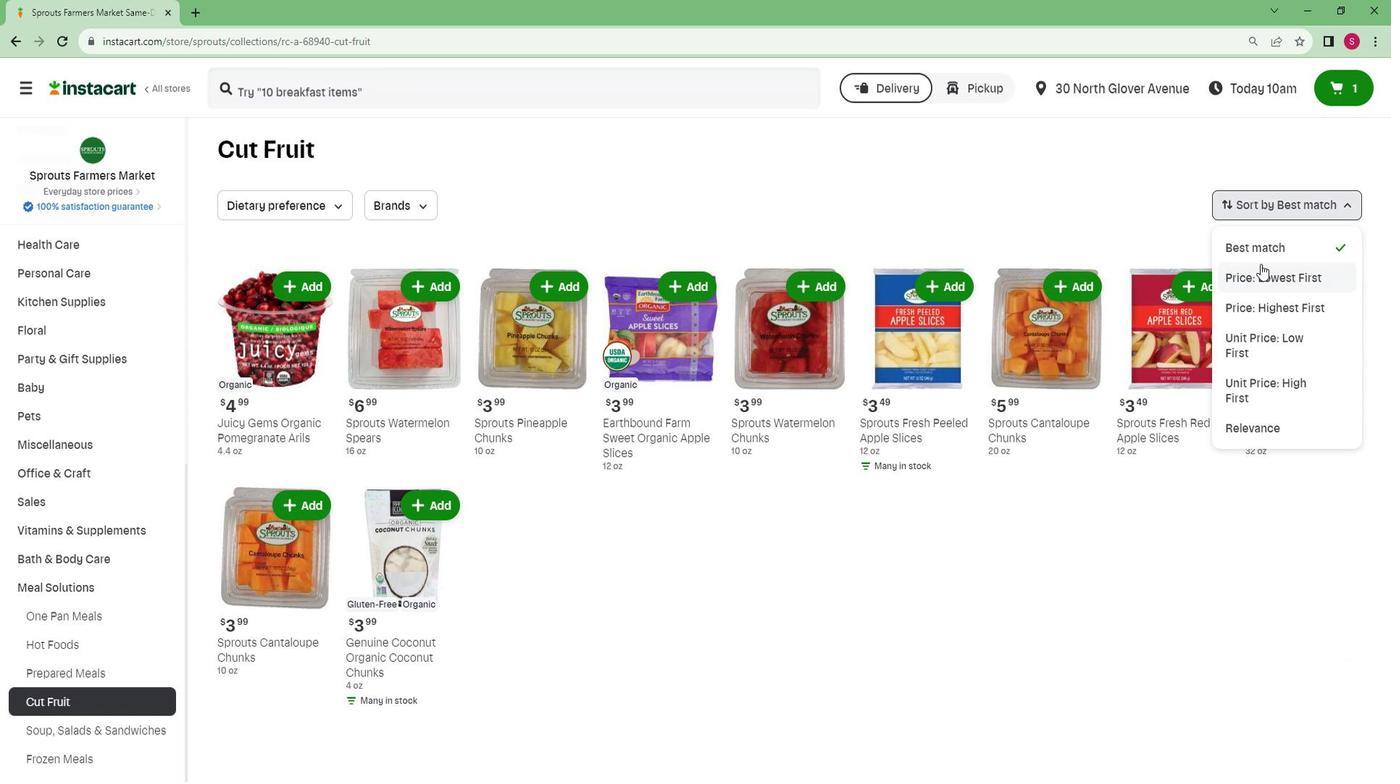 
Action: Mouse moved to (876, 427)
Screenshot: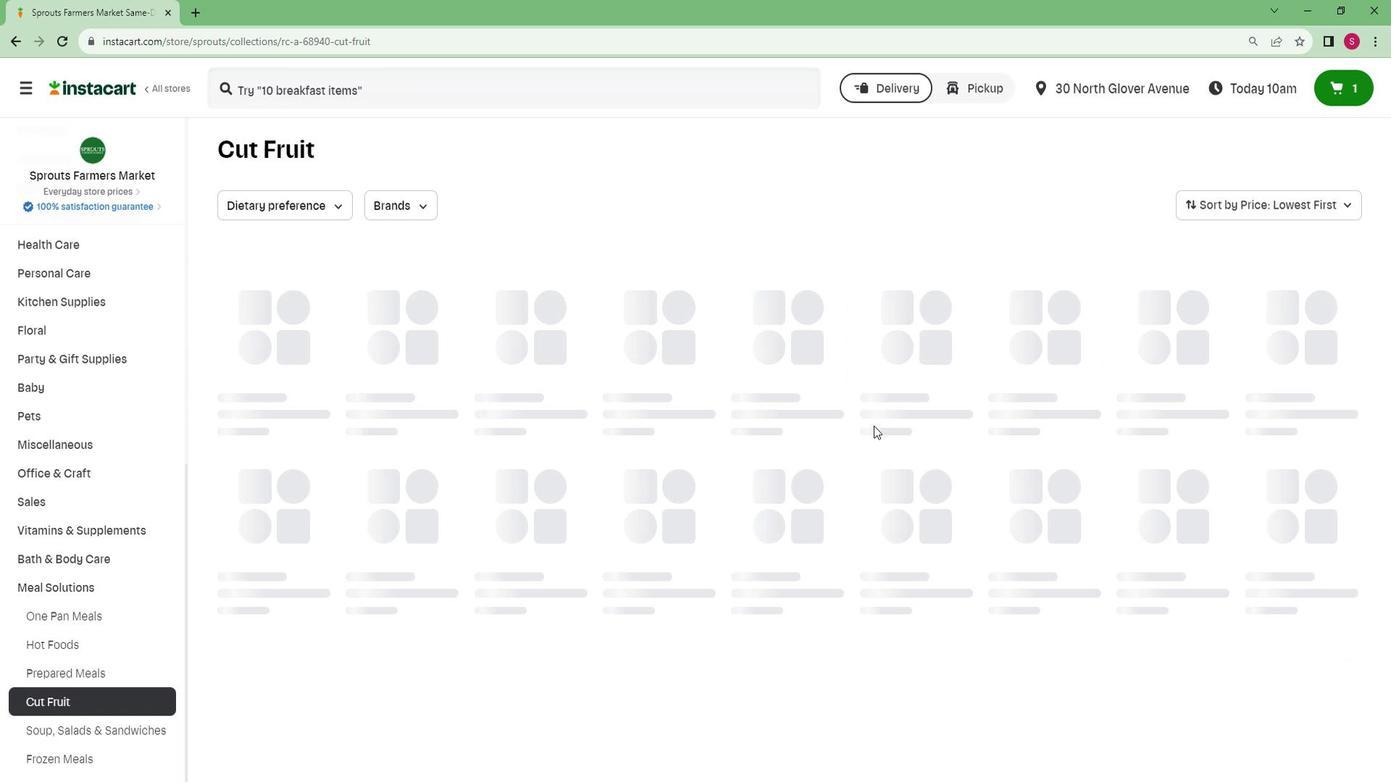 
